 Task: Find connections with filter location Parola with filter topic #Selfworthwith filter profile language French with filter current company Apco Infratech Pvt. Ltd with filter school Sam Higginbottom University of Agriculture, Technology And Sciences (SHUATS) with filter industry Executive Search Services with filter service category Executive Coaching with filter keywords title Brand Manager
Action: Mouse moved to (516, 65)
Screenshot: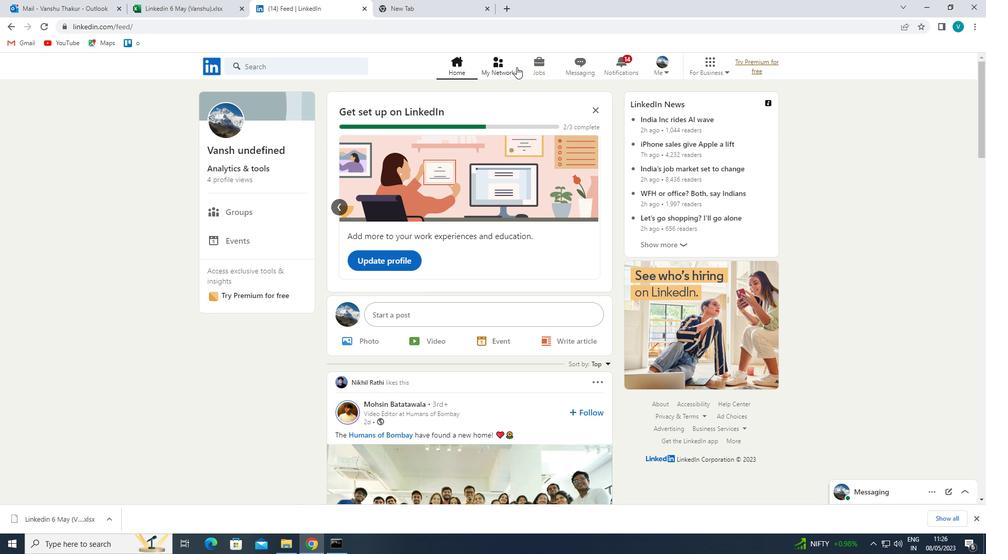 
Action: Mouse pressed left at (516, 65)
Screenshot: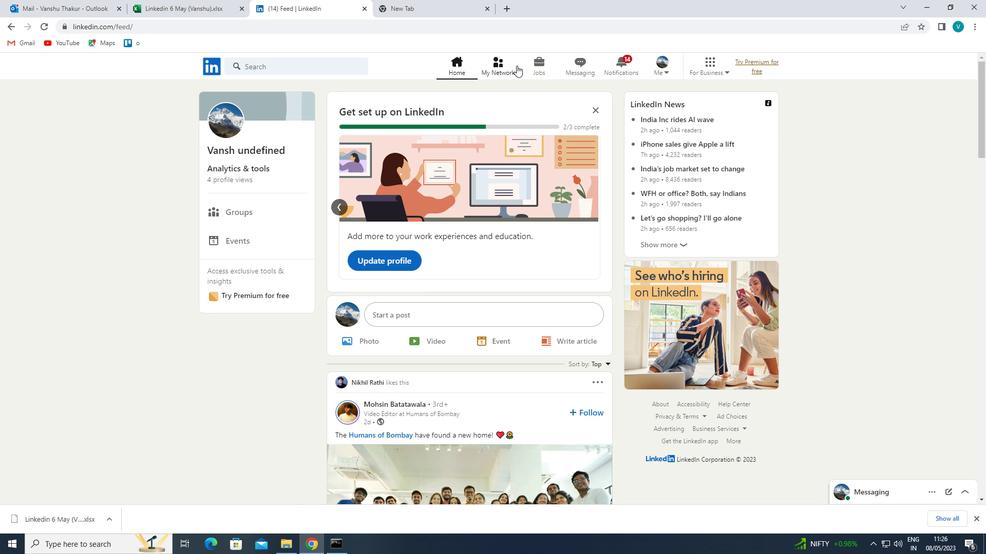 
Action: Mouse moved to (281, 120)
Screenshot: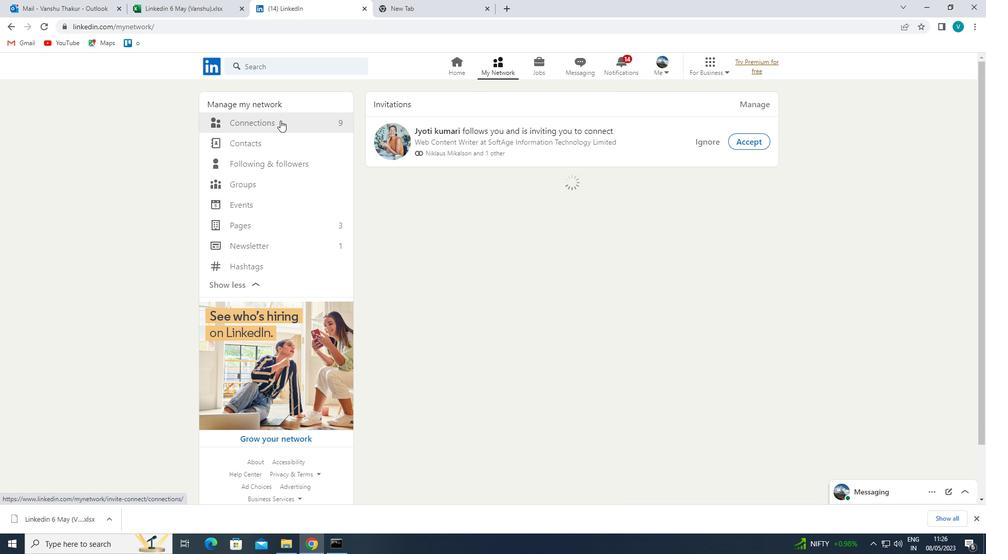 
Action: Mouse pressed left at (281, 120)
Screenshot: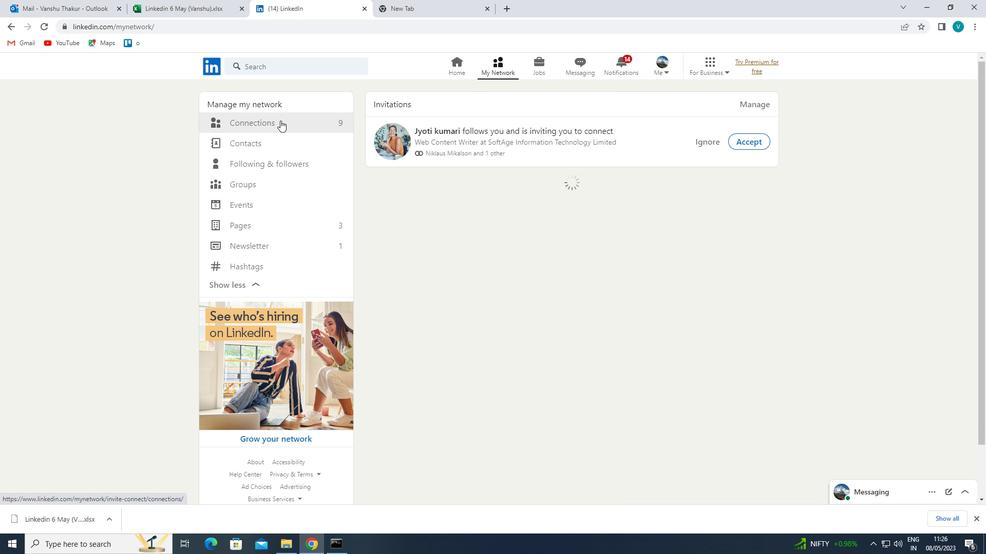 
Action: Mouse moved to (579, 123)
Screenshot: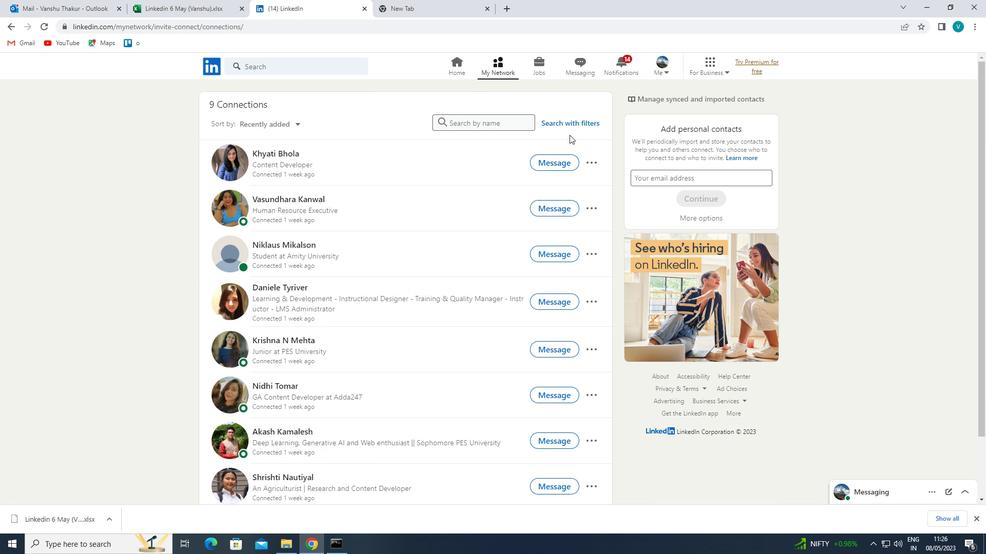 
Action: Mouse pressed left at (579, 123)
Screenshot: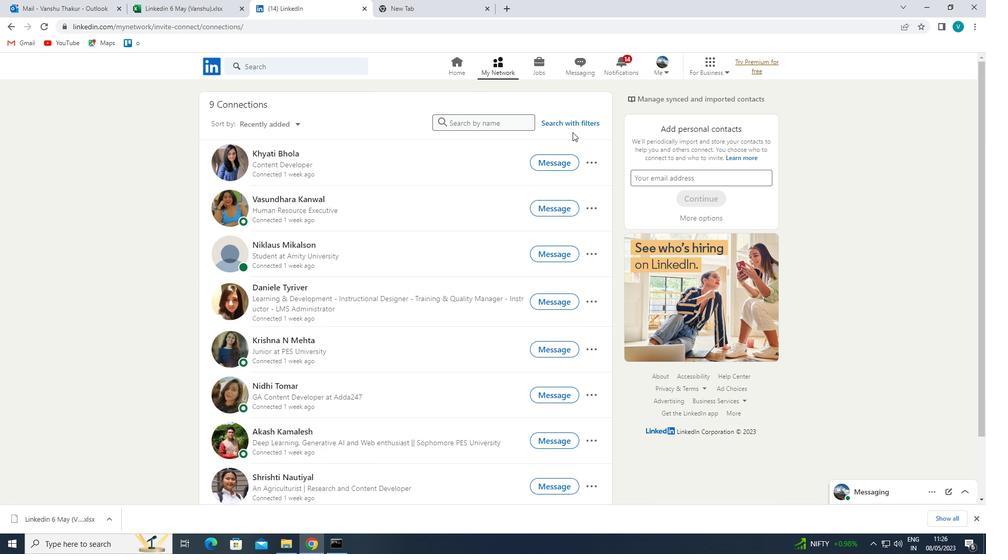 
Action: Mouse moved to (495, 99)
Screenshot: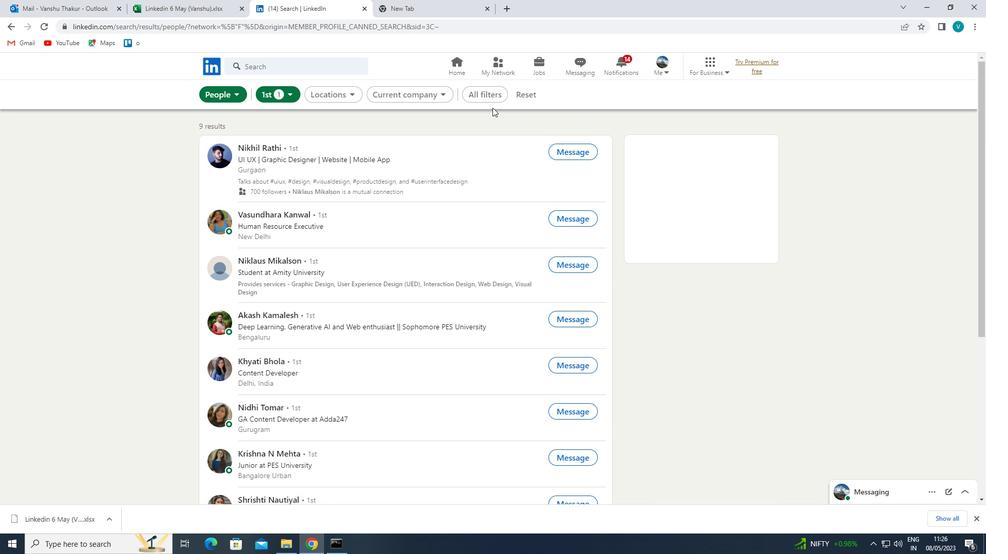 
Action: Mouse pressed left at (495, 99)
Screenshot: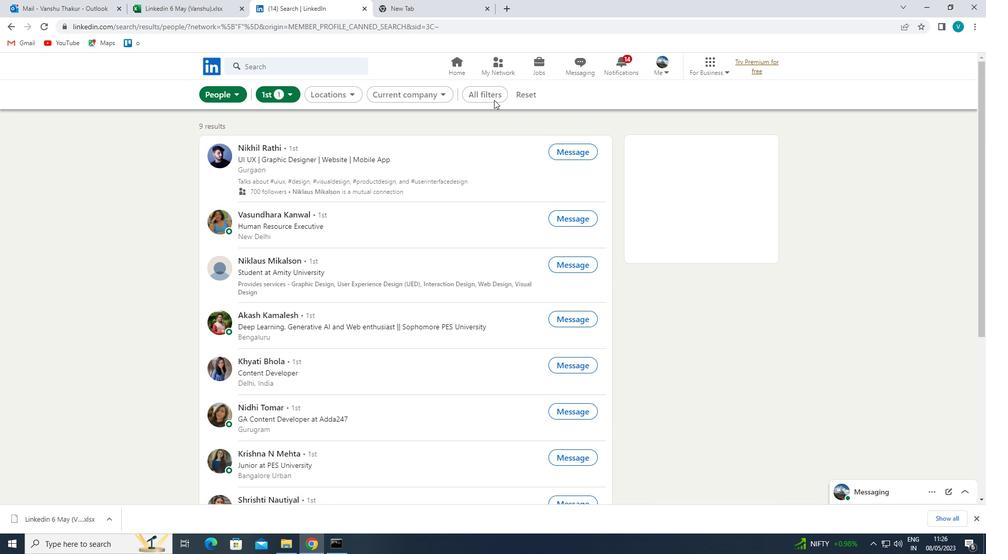 
Action: Mouse moved to (843, 268)
Screenshot: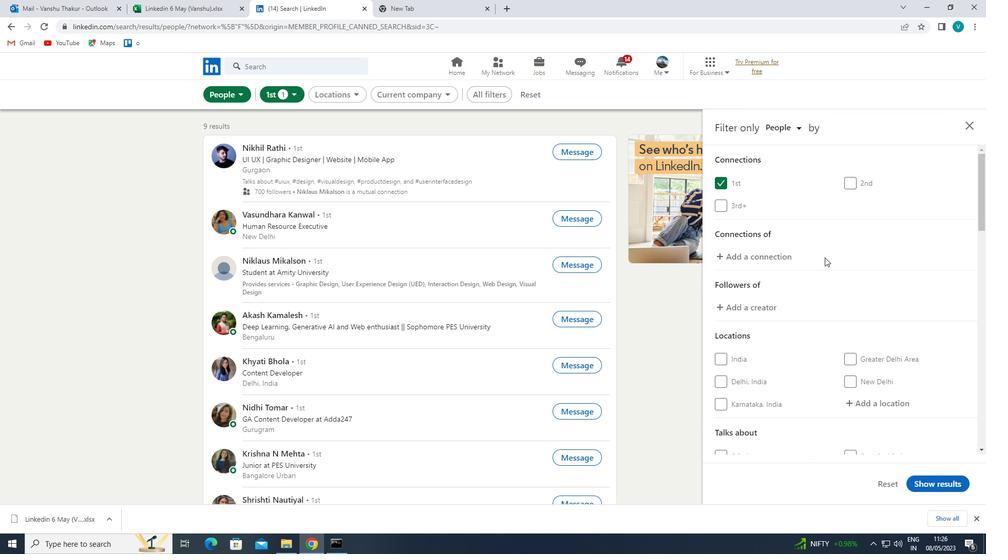 
Action: Mouse scrolled (843, 268) with delta (0, 0)
Screenshot: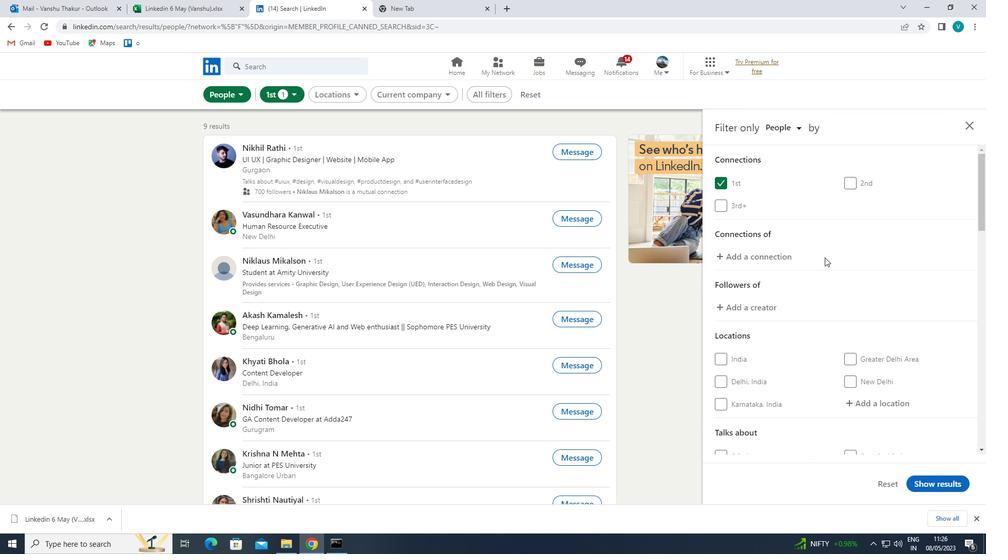 
Action: Mouse moved to (845, 271)
Screenshot: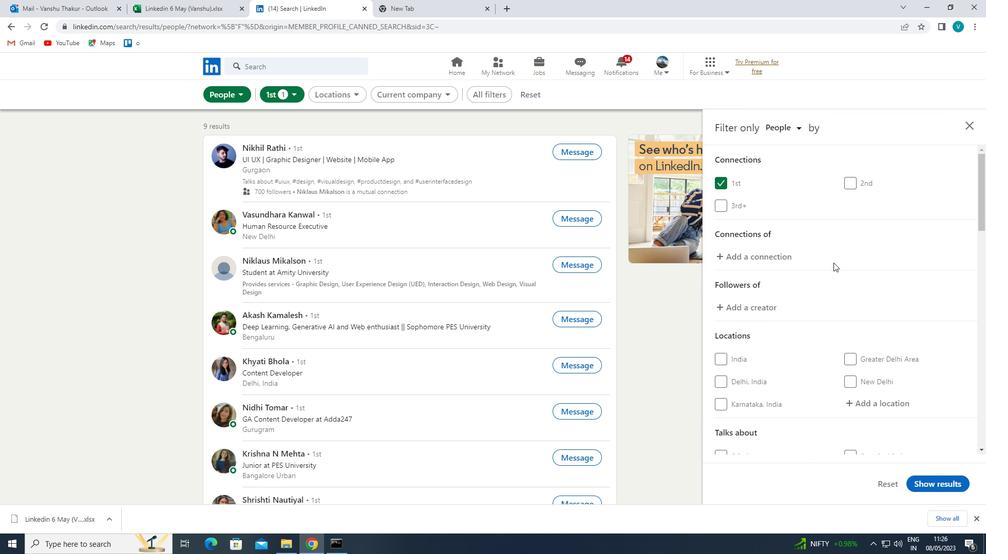 
Action: Mouse scrolled (845, 270) with delta (0, 0)
Screenshot: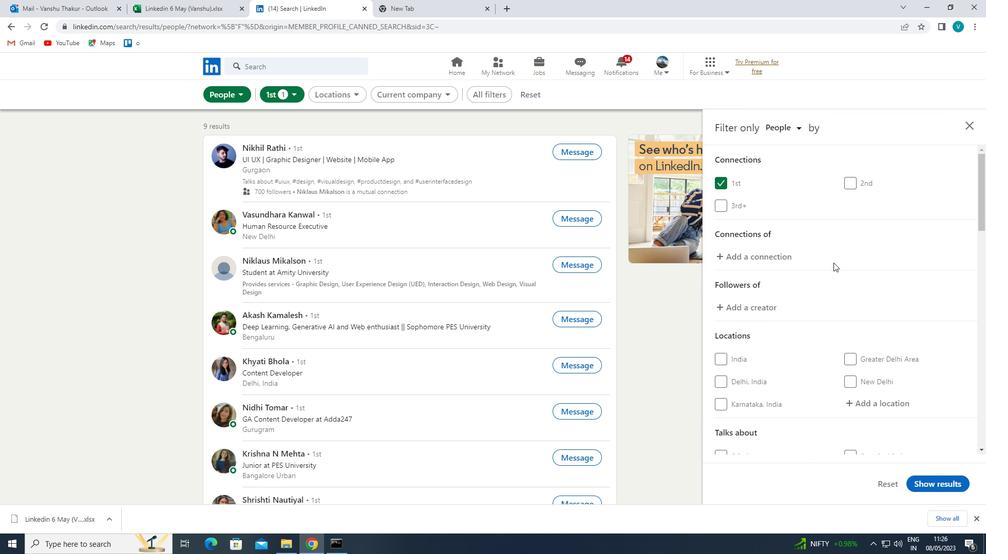 
Action: Mouse moved to (871, 303)
Screenshot: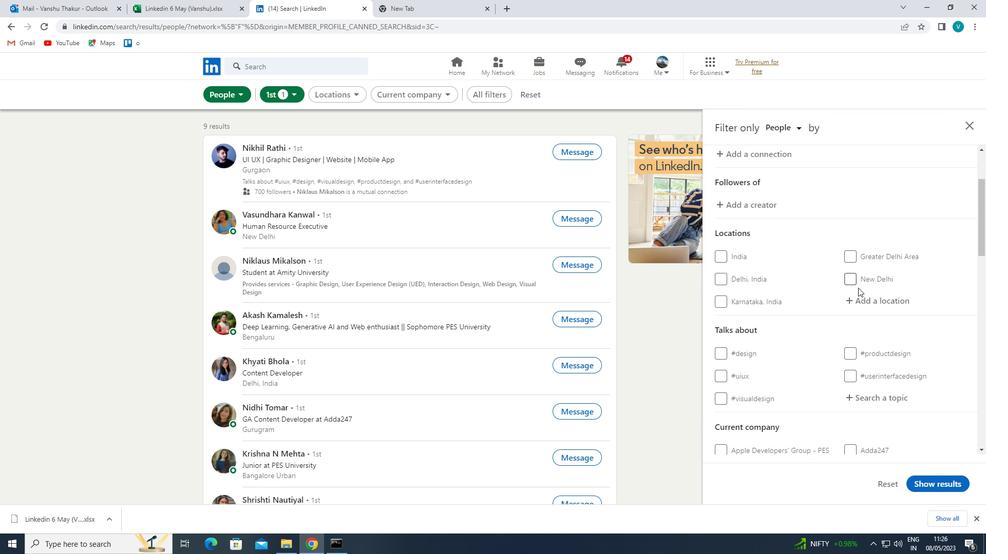 
Action: Mouse pressed left at (871, 303)
Screenshot: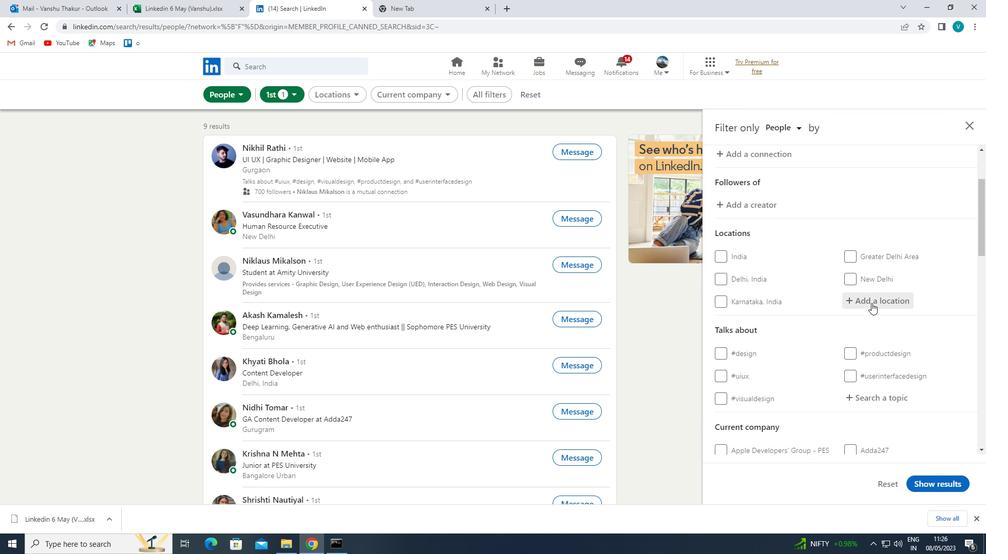 
Action: Mouse moved to (647, 169)
Screenshot: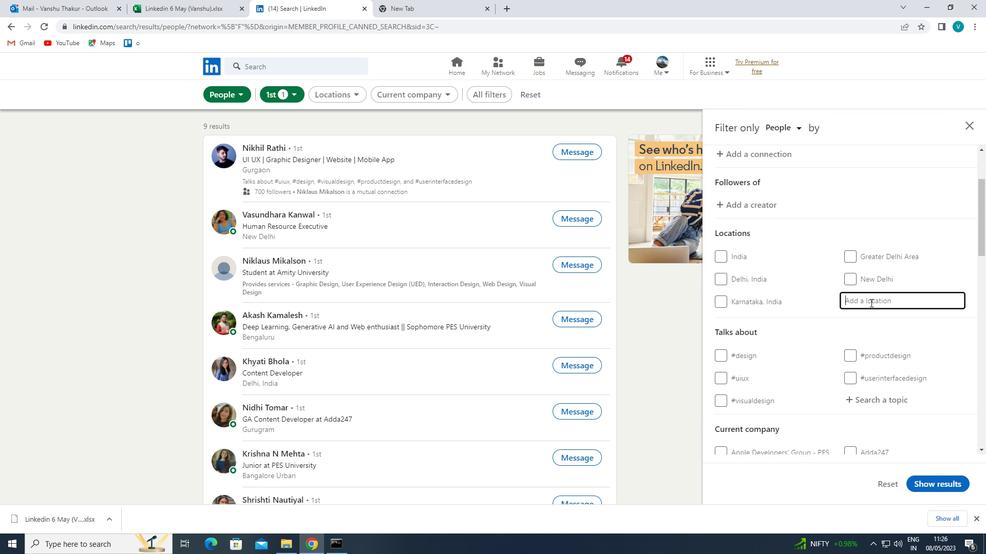 
Action: Key pressed <Key.shift>PAROLA
Screenshot: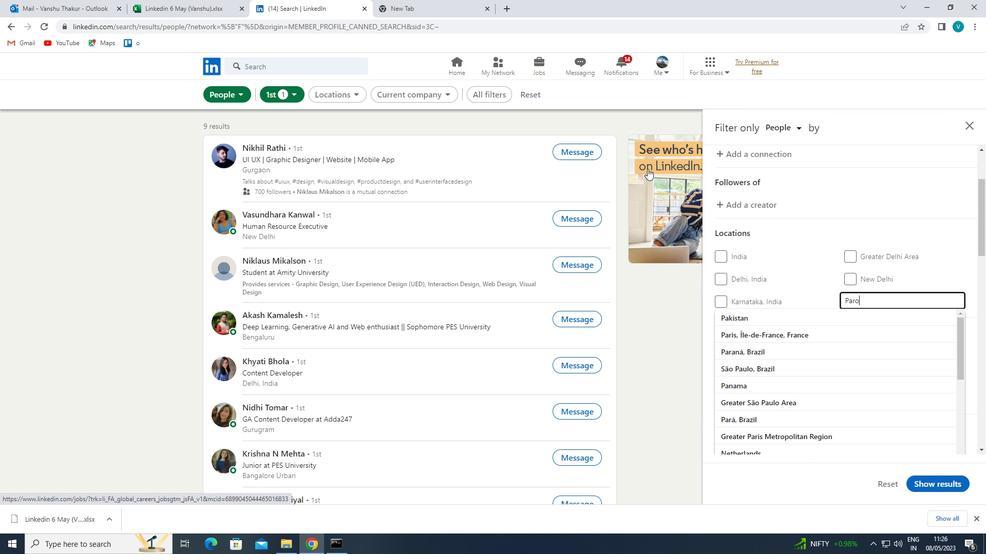 
Action: Mouse moved to (798, 316)
Screenshot: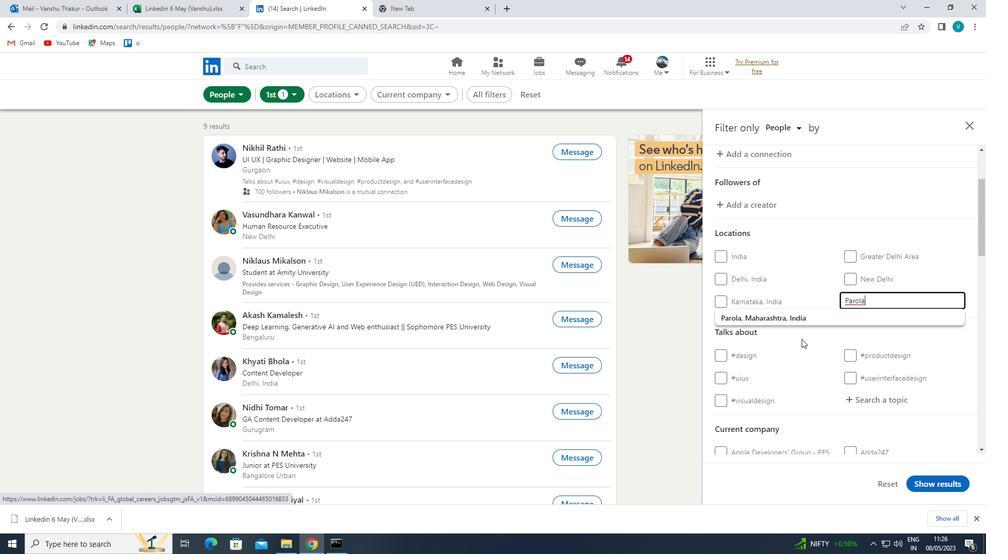 
Action: Mouse pressed left at (798, 316)
Screenshot: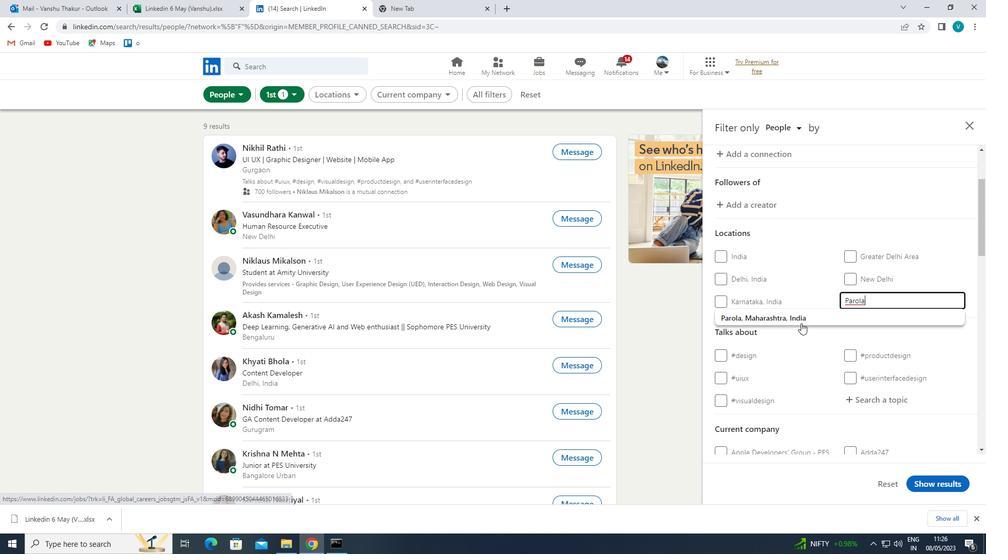 
Action: Mouse moved to (847, 343)
Screenshot: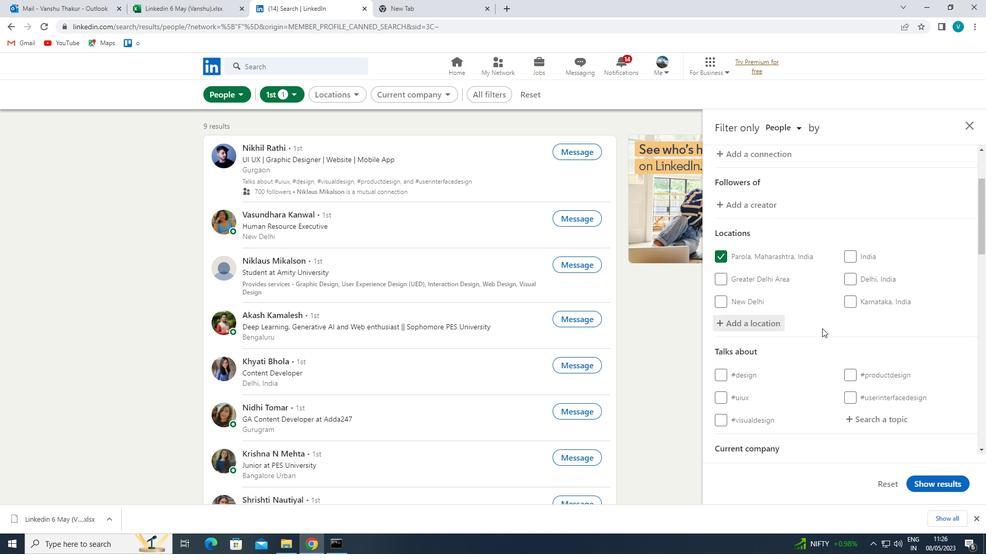 
Action: Mouse scrolled (847, 342) with delta (0, 0)
Screenshot: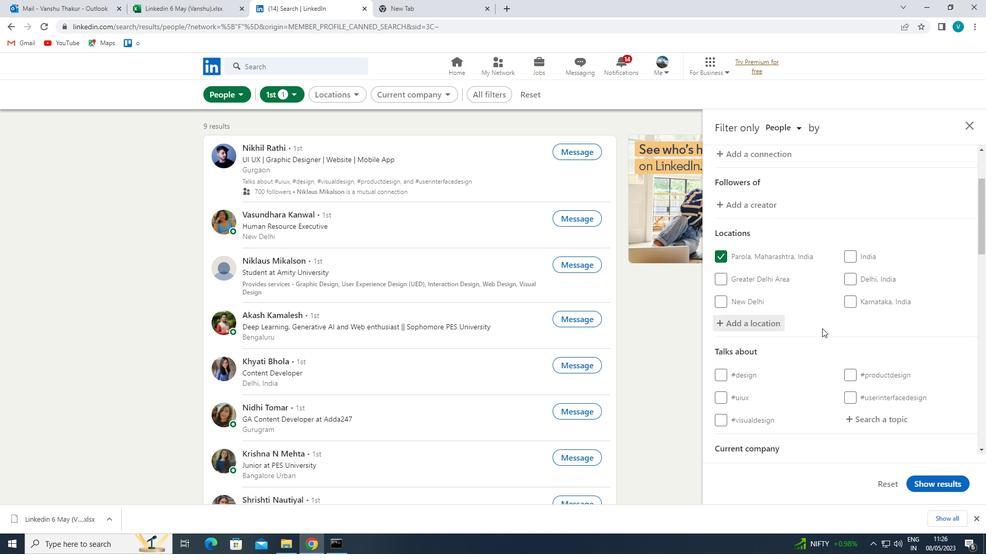 
Action: Mouse moved to (857, 349)
Screenshot: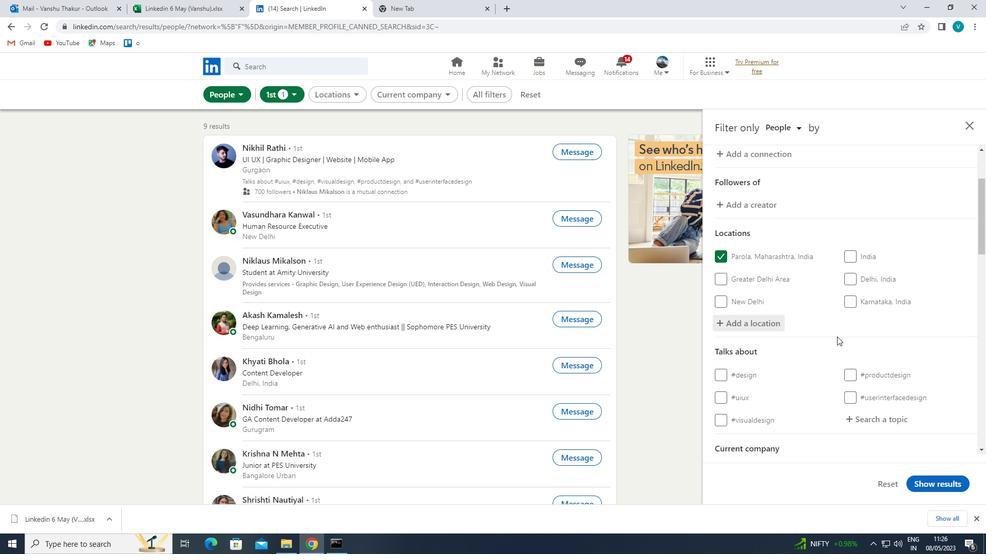 
Action: Mouse scrolled (857, 348) with delta (0, 0)
Screenshot: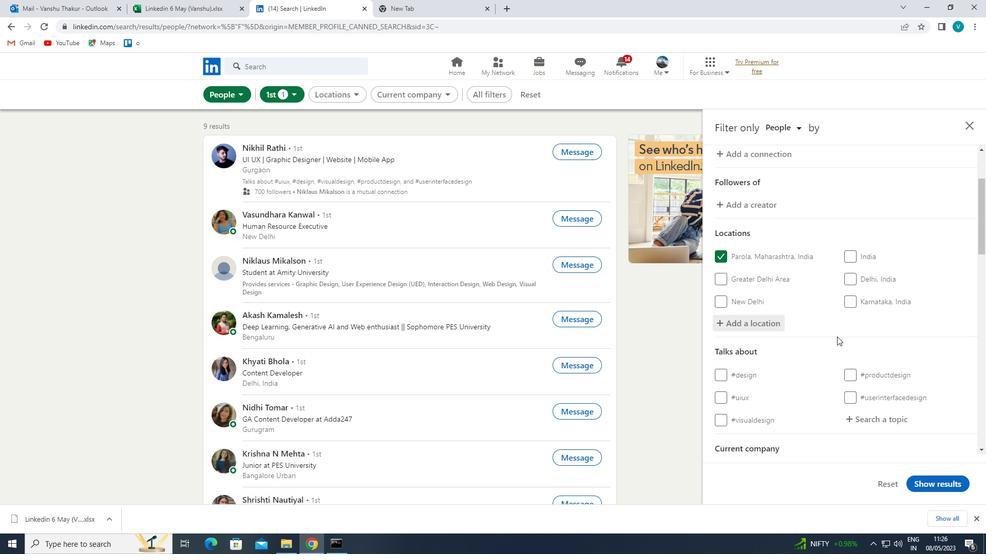 
Action: Mouse moved to (881, 311)
Screenshot: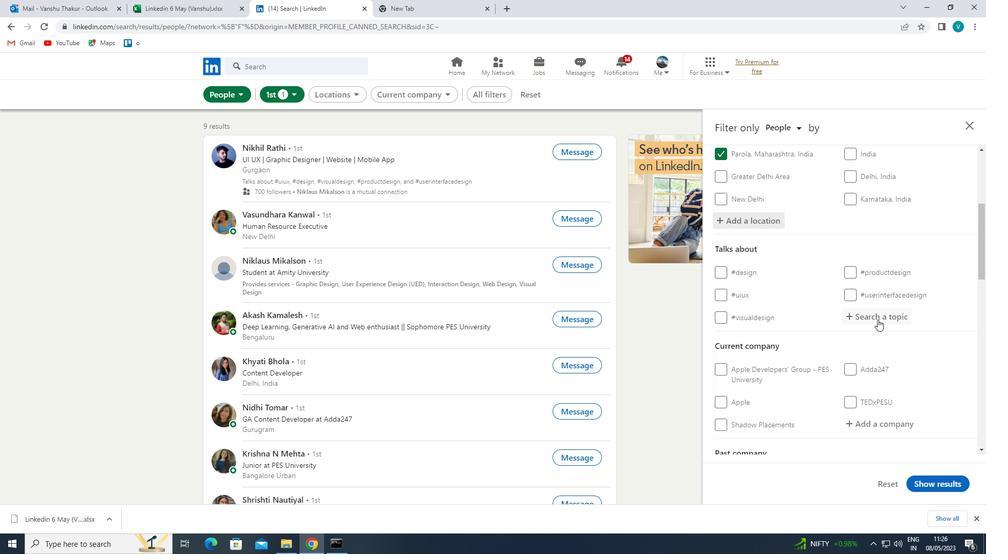 
Action: Mouse pressed left at (881, 311)
Screenshot: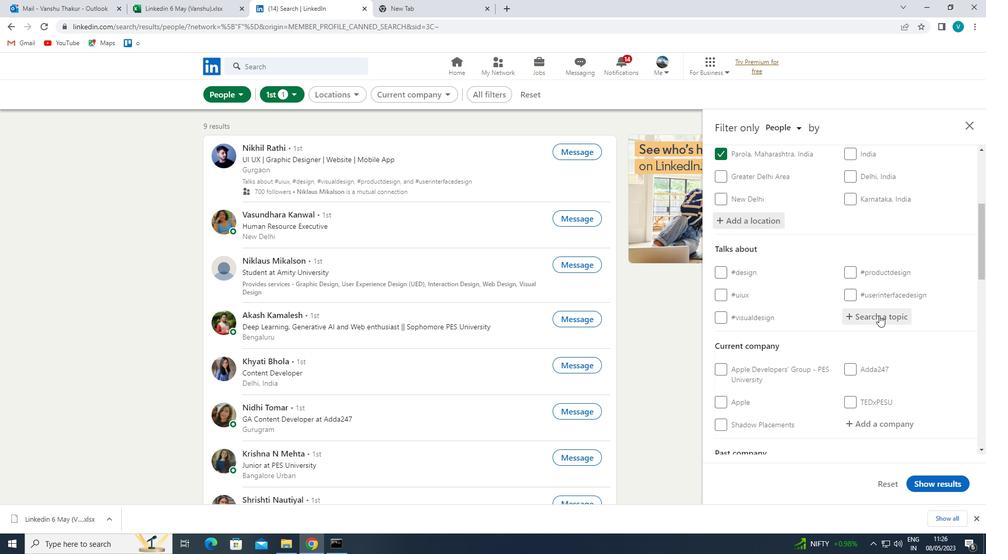 
Action: Mouse moved to (508, 112)
Screenshot: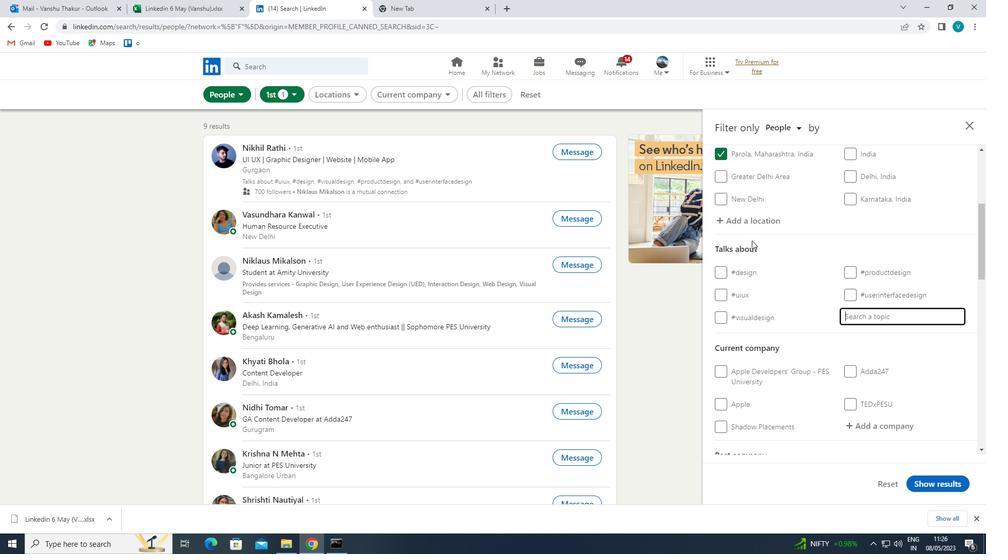 
Action: Key pressed SELFWORTH
Screenshot: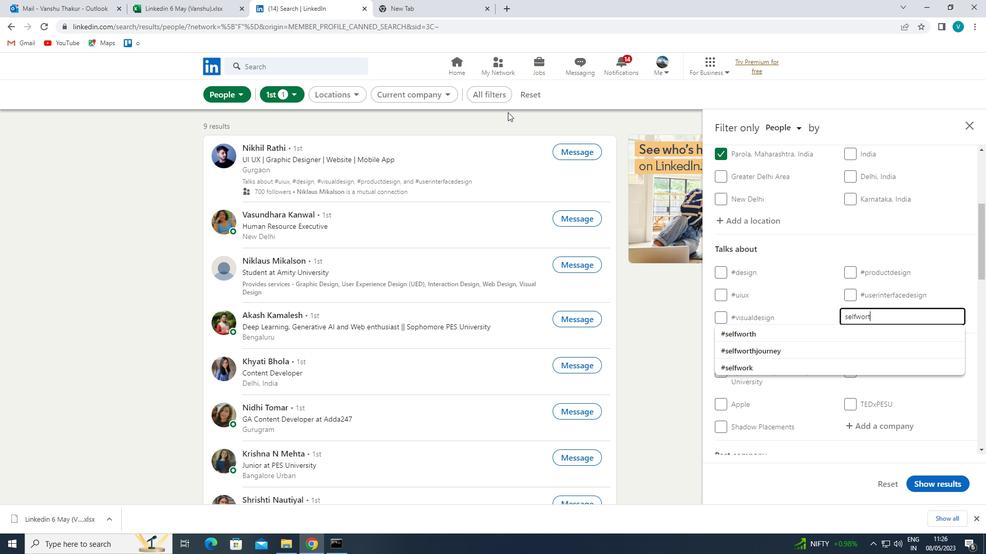 
Action: Mouse moved to (767, 333)
Screenshot: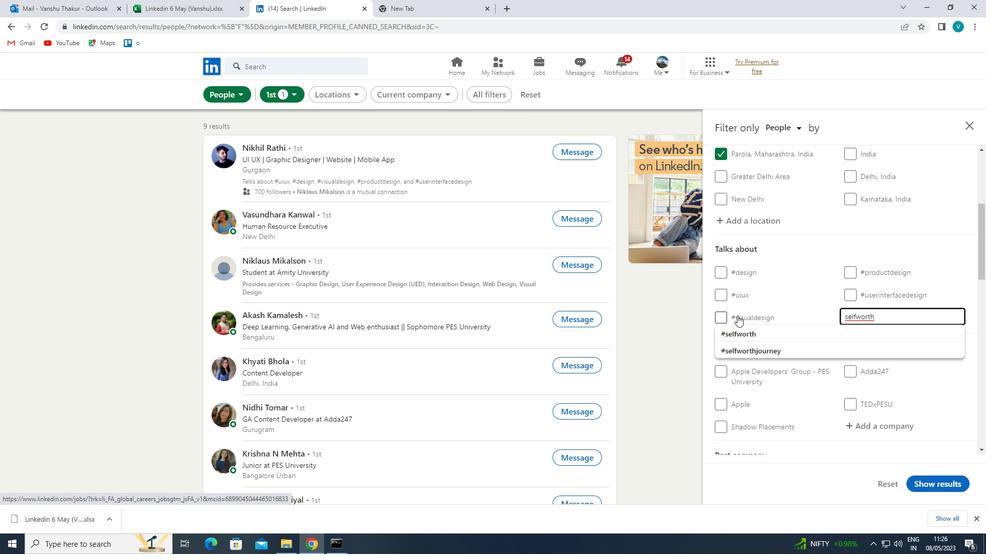 
Action: Mouse pressed left at (767, 333)
Screenshot: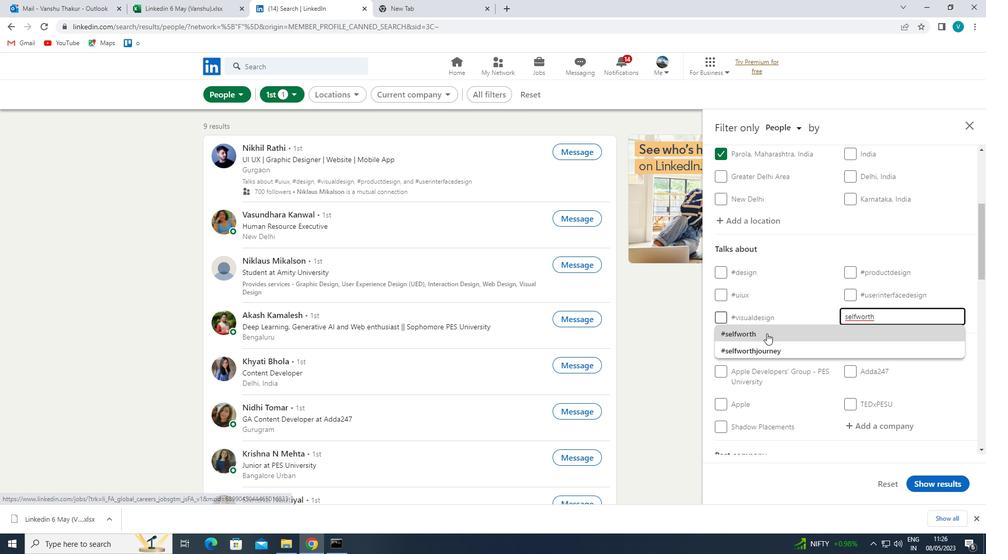 
Action: Mouse moved to (830, 362)
Screenshot: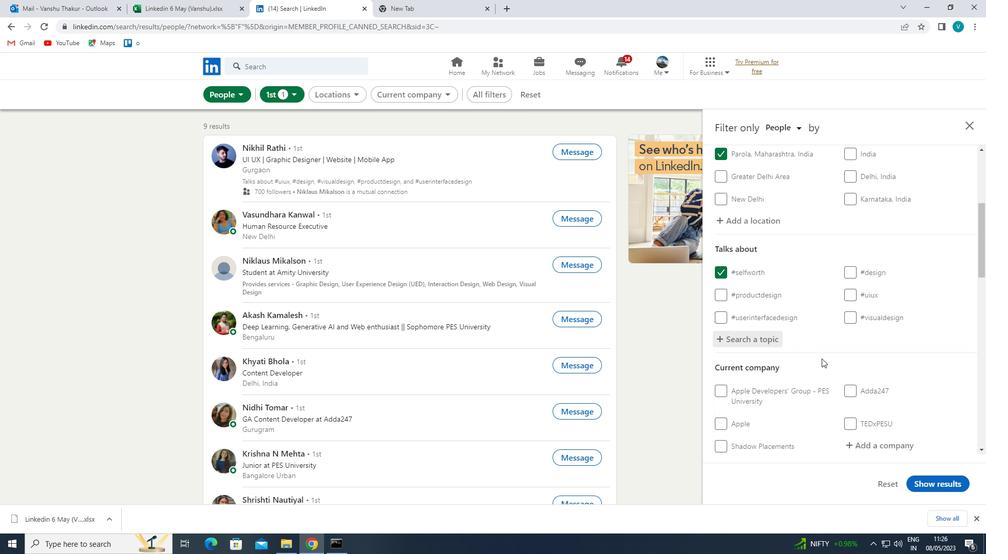 
Action: Mouse scrolled (830, 362) with delta (0, 0)
Screenshot: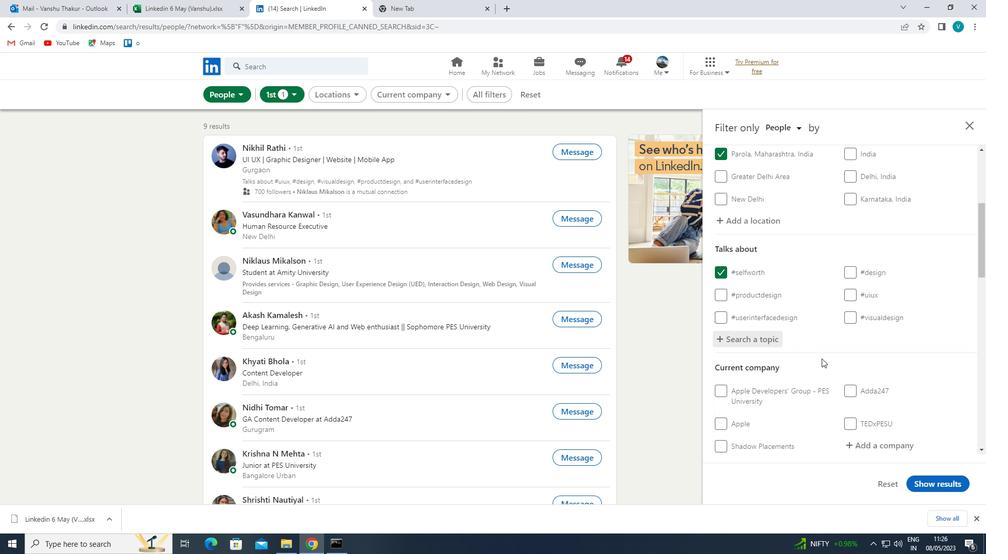 
Action: Mouse moved to (836, 366)
Screenshot: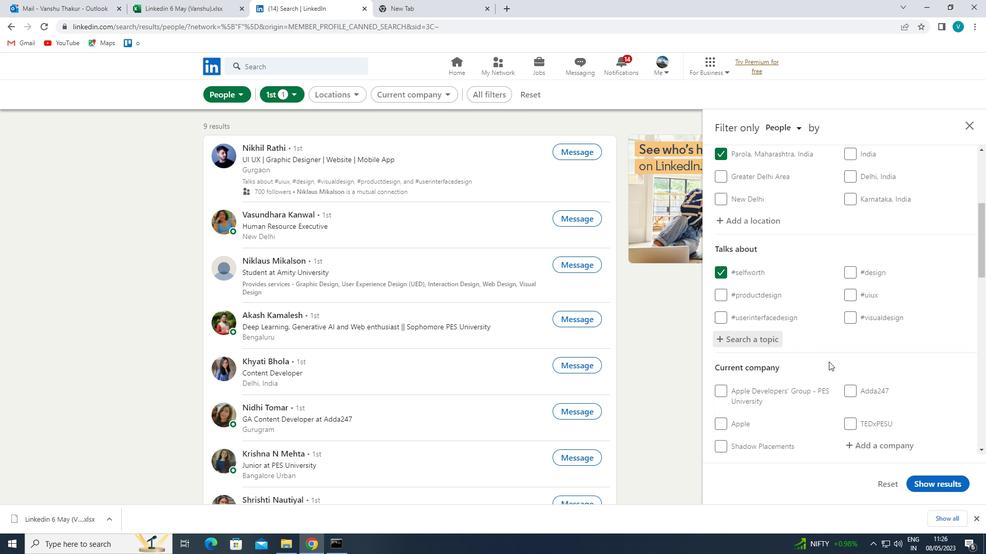 
Action: Mouse scrolled (836, 366) with delta (0, 0)
Screenshot: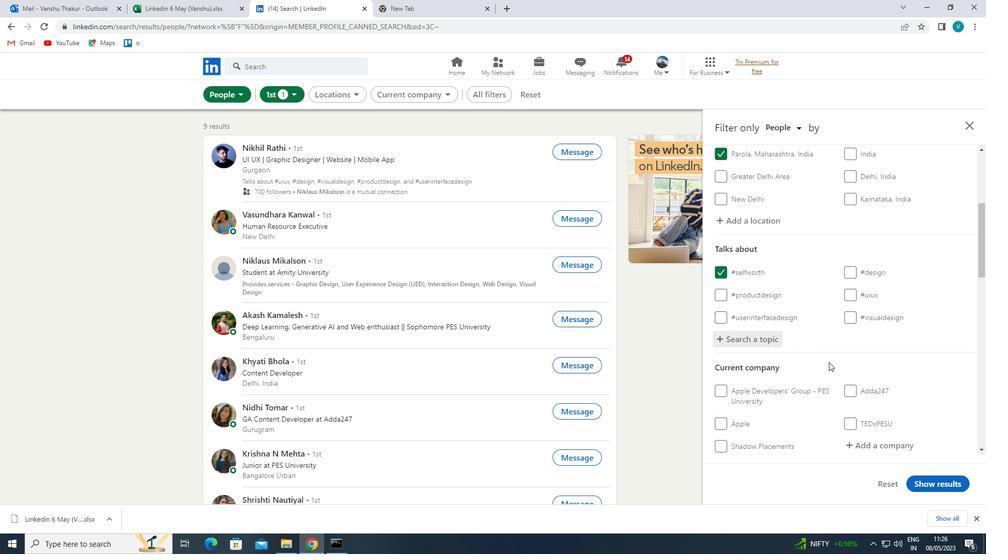 
Action: Mouse moved to (865, 337)
Screenshot: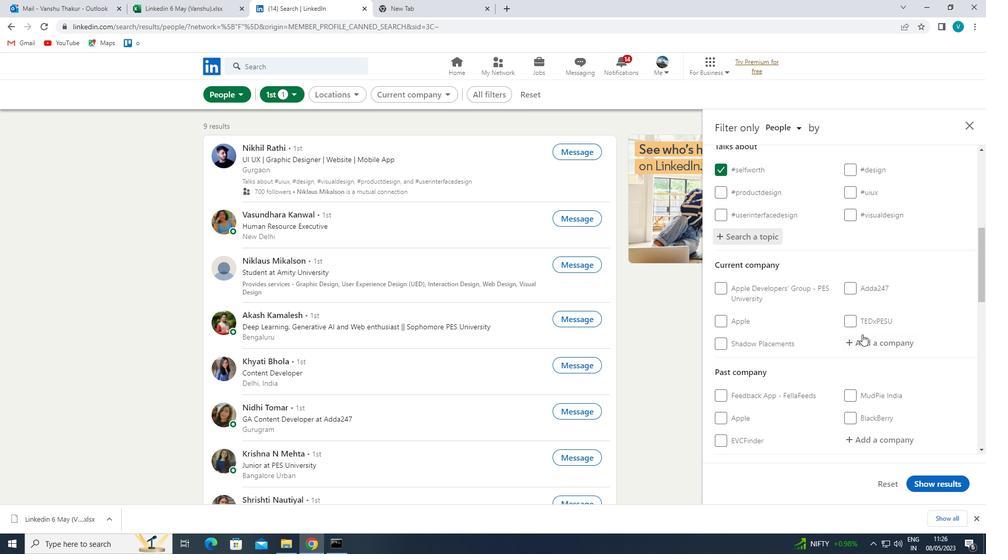 
Action: Mouse pressed left at (865, 337)
Screenshot: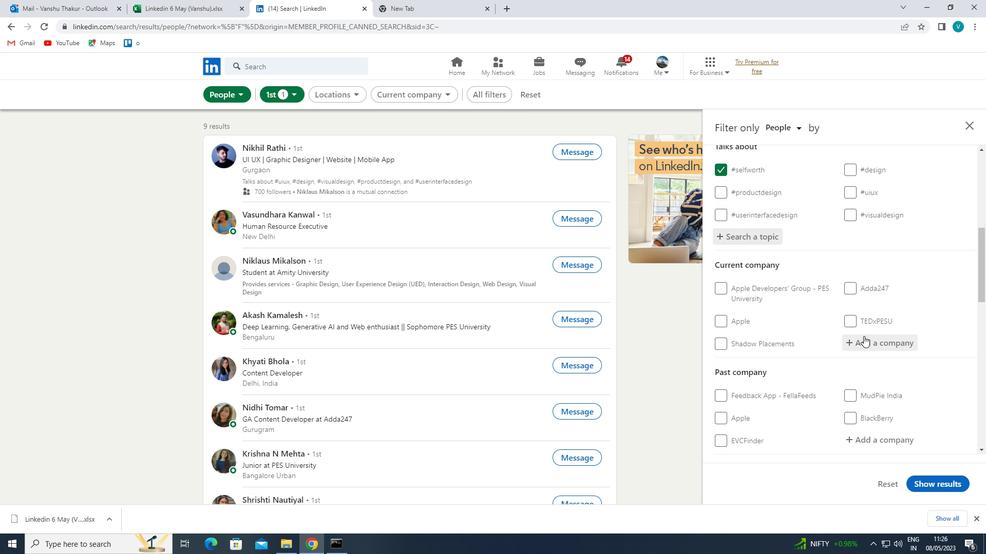 
Action: Mouse moved to (782, 285)
Screenshot: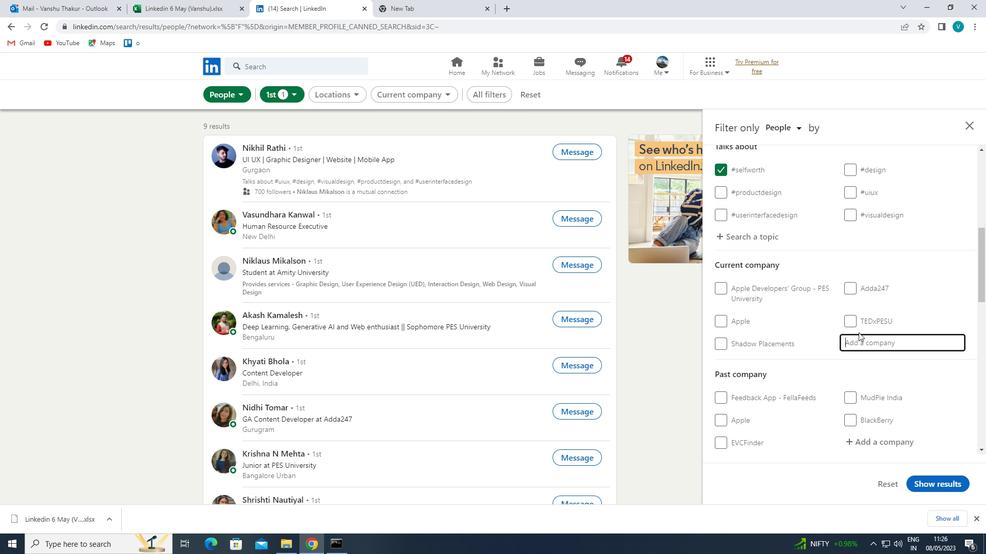 
Action: Key pressed <Key.shift>
Screenshot: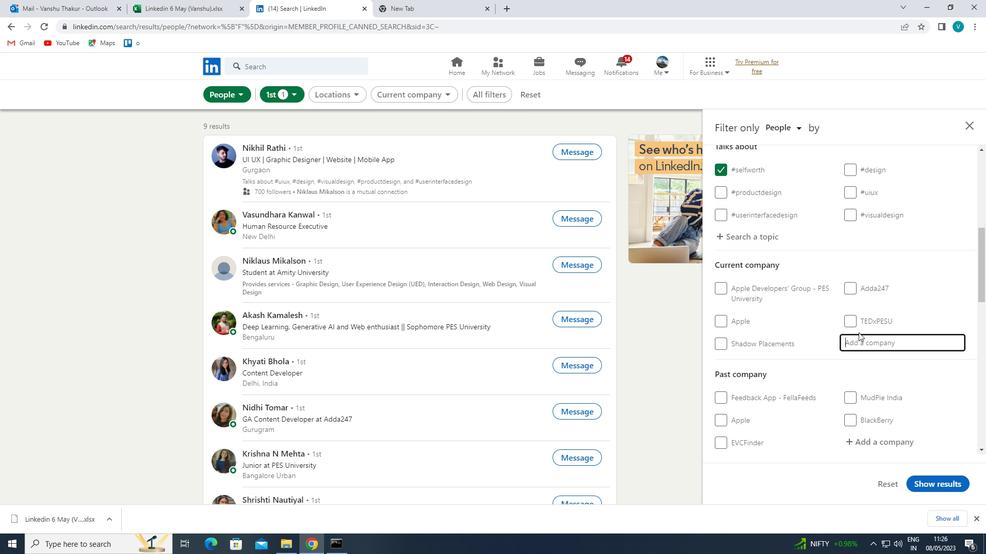 
Action: Mouse moved to (775, 281)
Screenshot: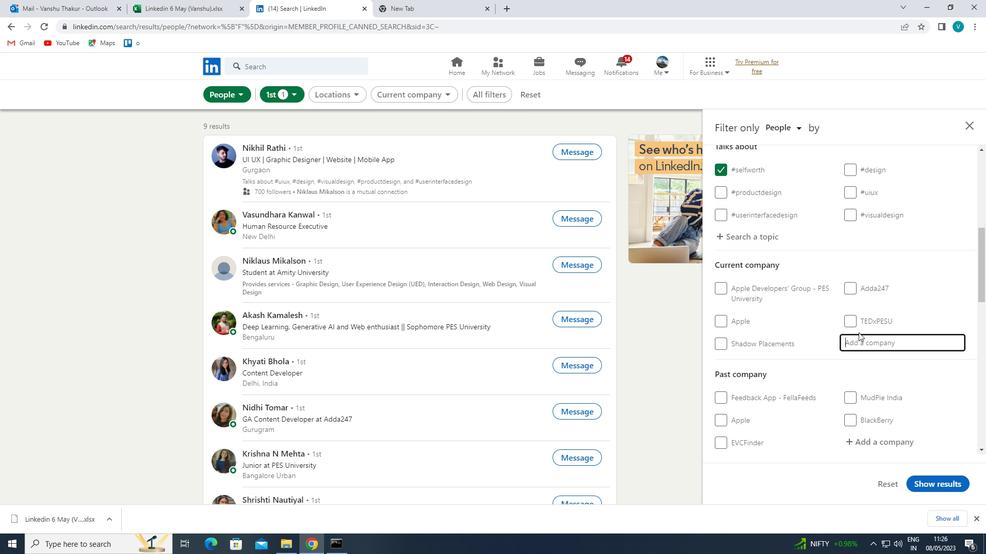
Action: Key pressed APCO
Screenshot: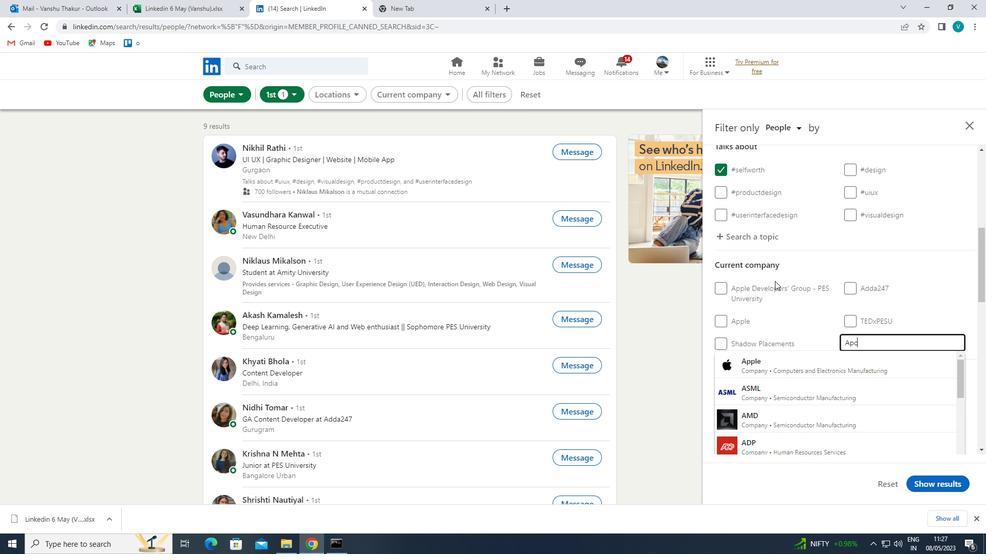 
Action: Mouse moved to (817, 394)
Screenshot: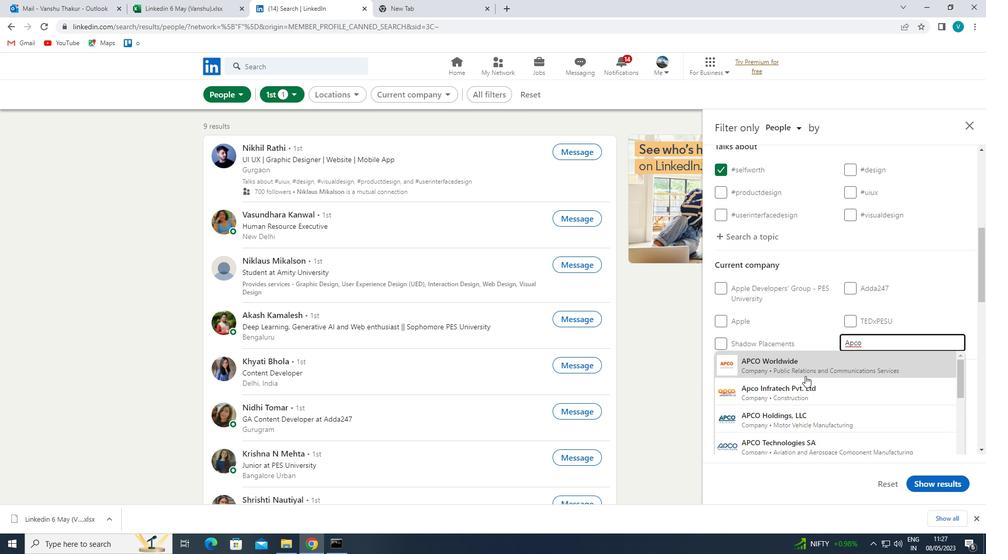 
Action: Mouse pressed left at (817, 394)
Screenshot: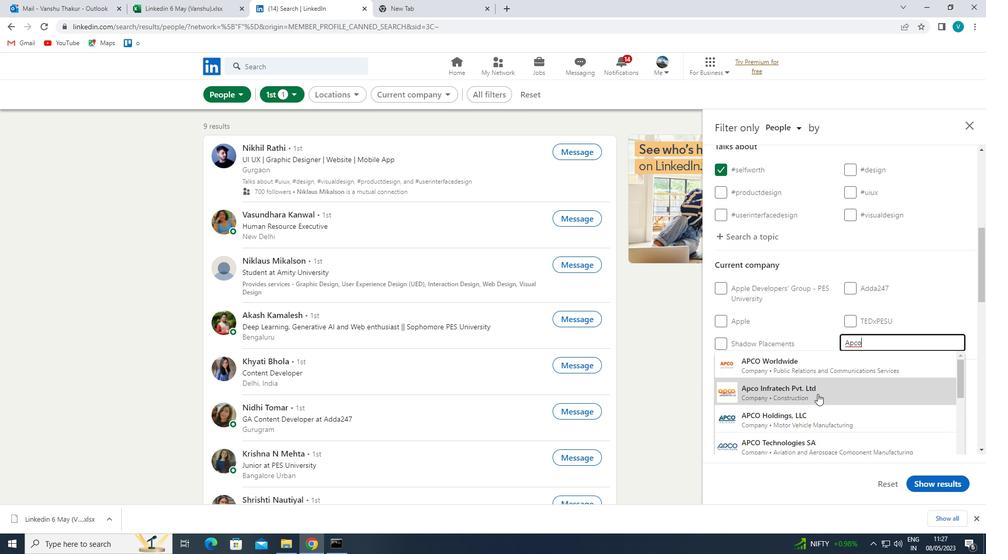 
Action: Mouse moved to (818, 394)
Screenshot: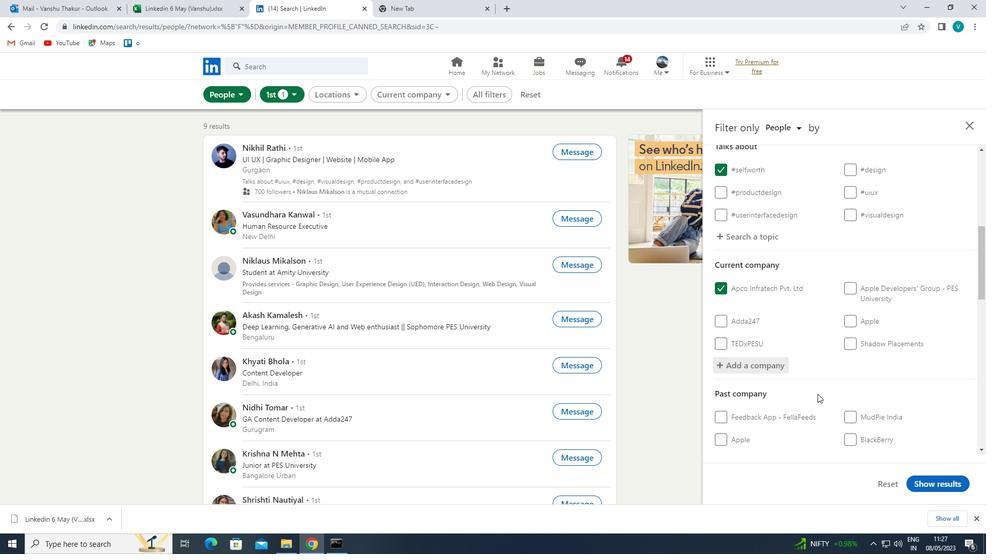 
Action: Mouse scrolled (818, 394) with delta (0, 0)
Screenshot: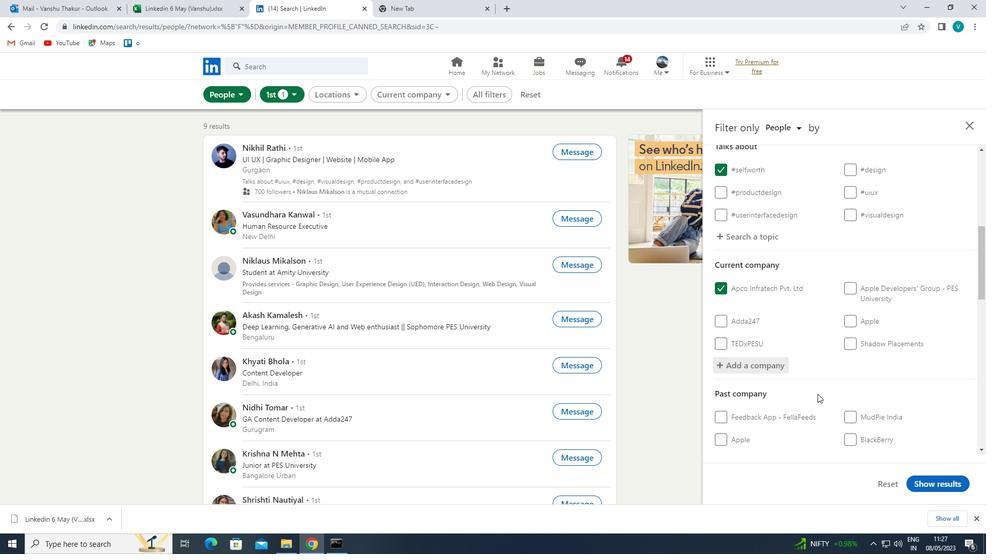 
Action: Mouse moved to (819, 394)
Screenshot: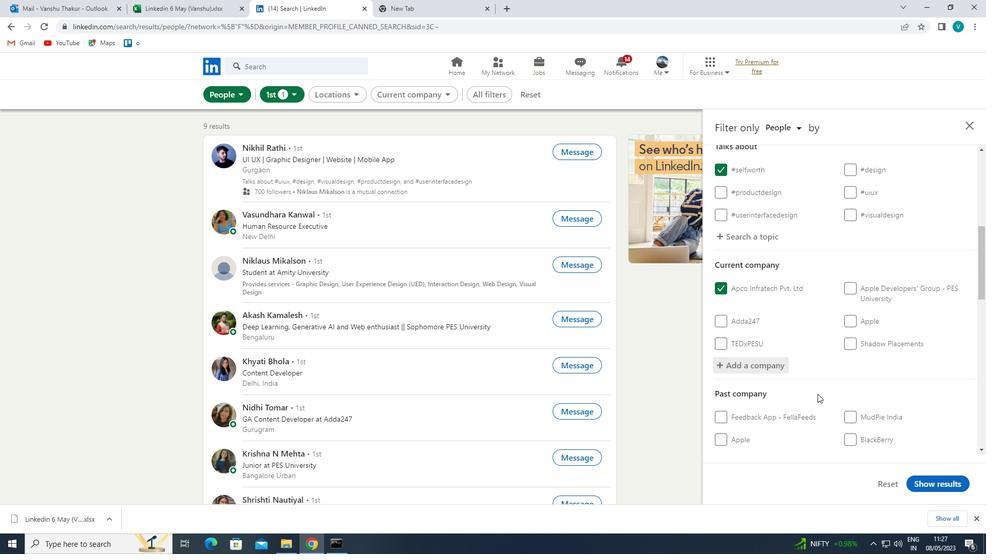 
Action: Mouse scrolled (819, 394) with delta (0, 0)
Screenshot: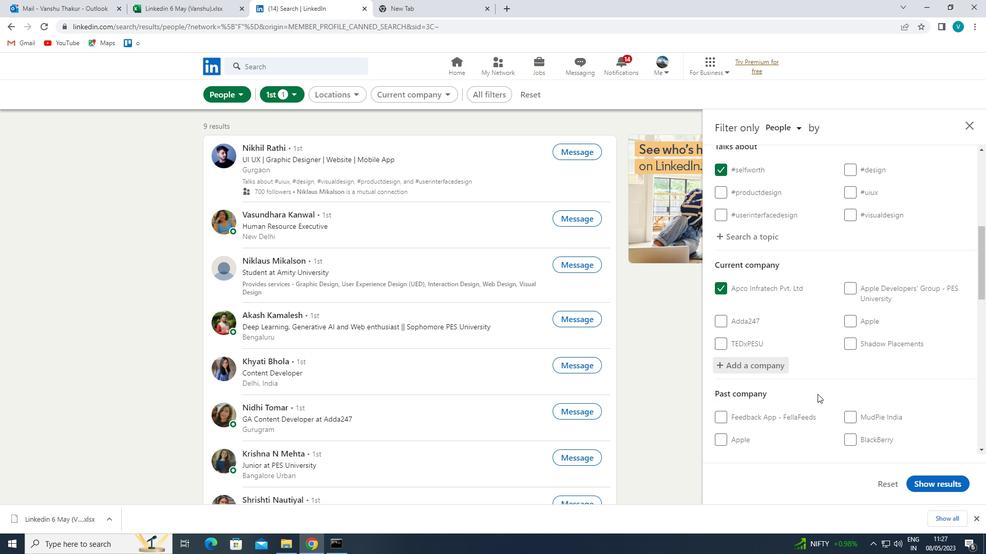 
Action: Mouse moved to (820, 395)
Screenshot: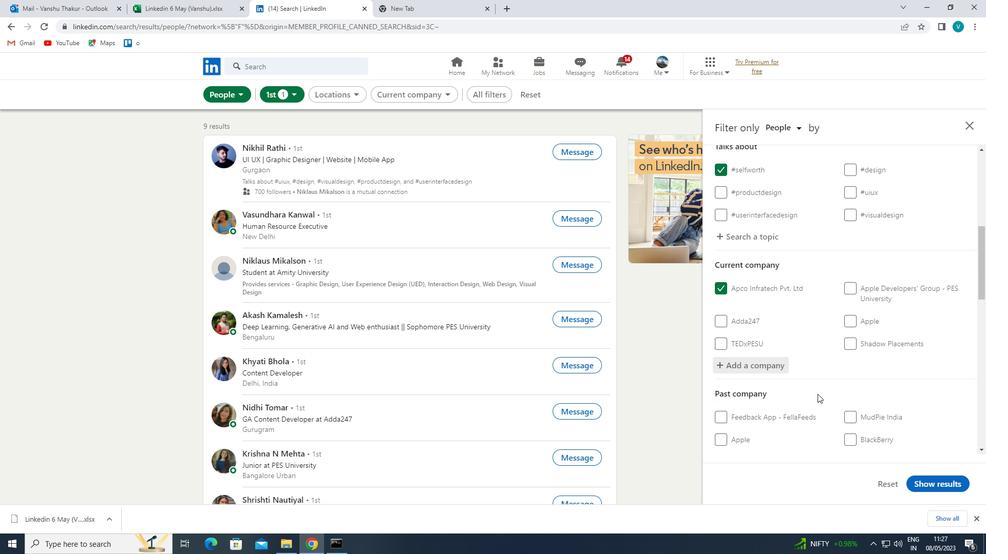 
Action: Mouse scrolled (820, 394) with delta (0, 0)
Screenshot: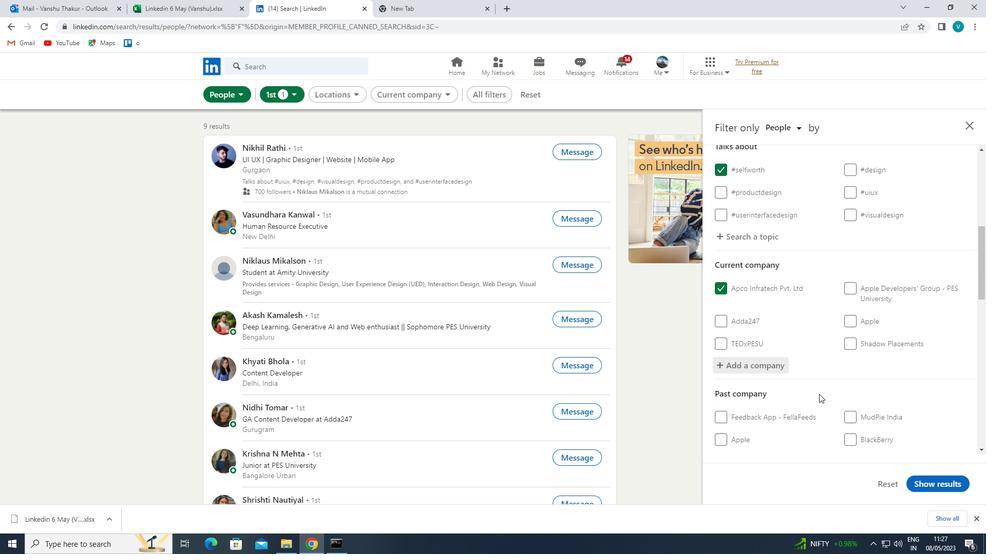 
Action: Mouse moved to (840, 386)
Screenshot: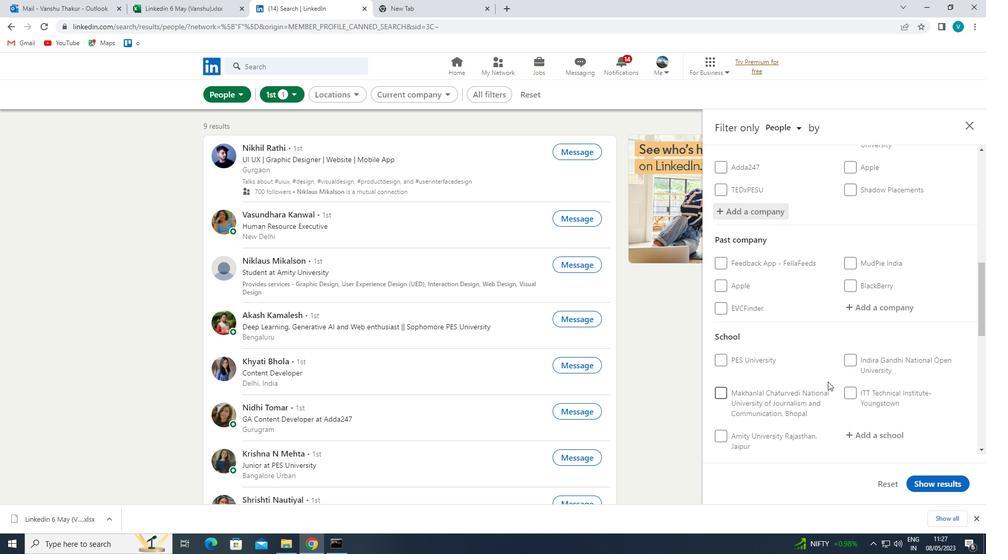 
Action: Mouse scrolled (840, 386) with delta (0, 0)
Screenshot: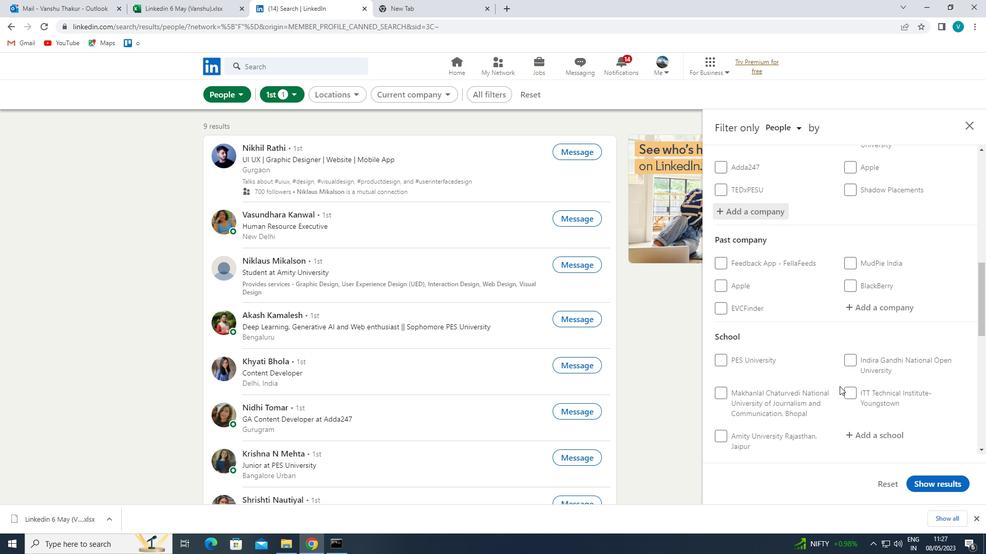 
Action: Mouse scrolled (840, 386) with delta (0, 0)
Screenshot: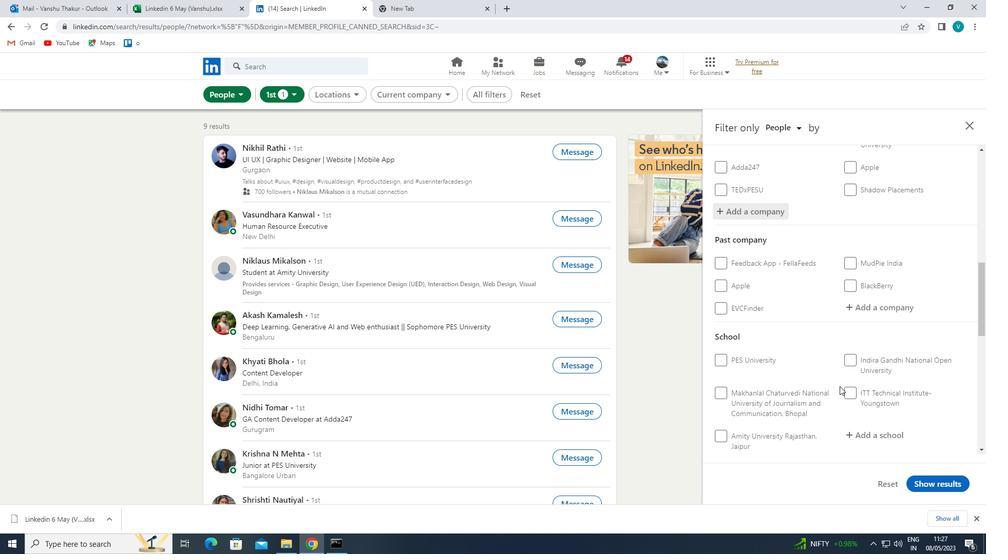 
Action: Mouse moved to (871, 335)
Screenshot: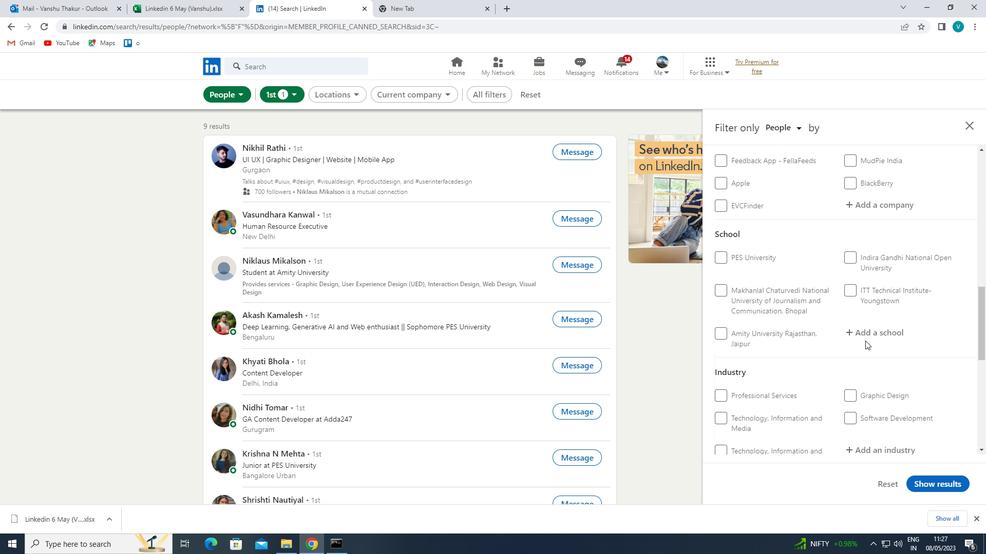 
Action: Mouse pressed left at (871, 335)
Screenshot: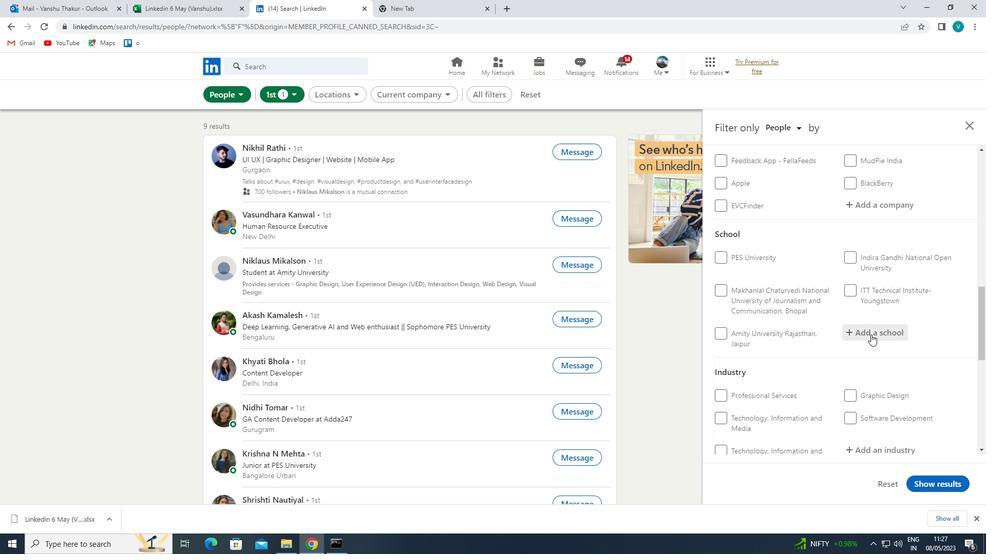 
Action: Mouse moved to (769, 276)
Screenshot: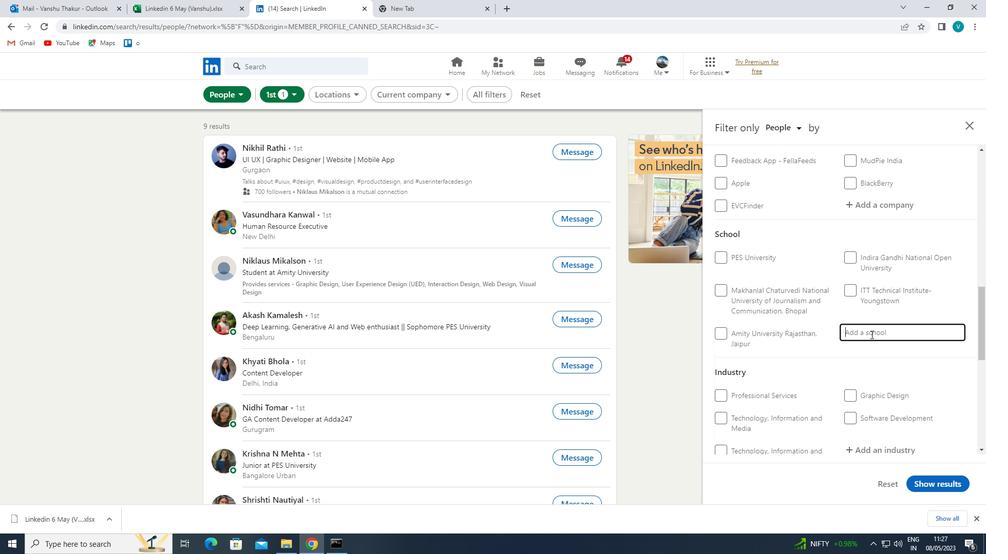 
Action: Key pressed <Key.shift>
Screenshot: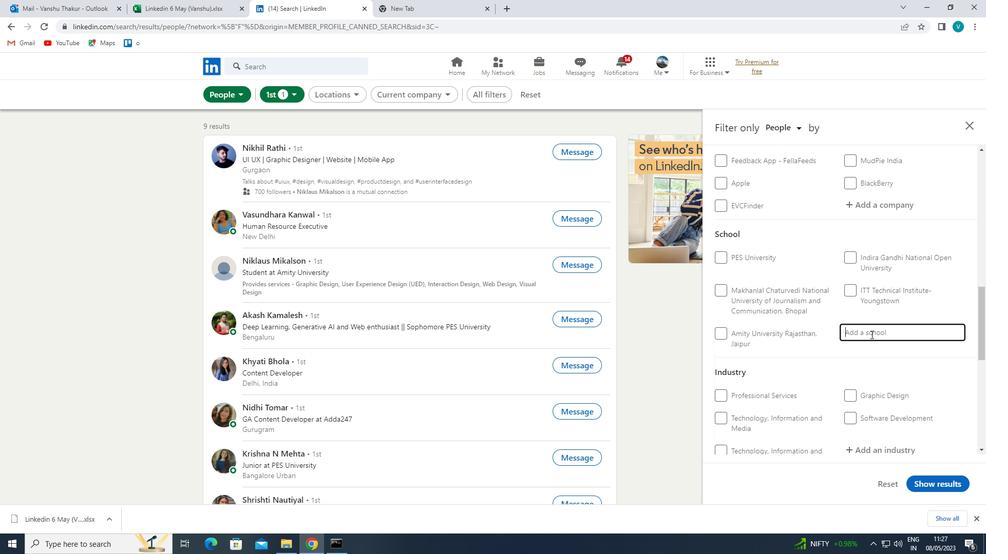 
Action: Mouse moved to (751, 267)
Screenshot: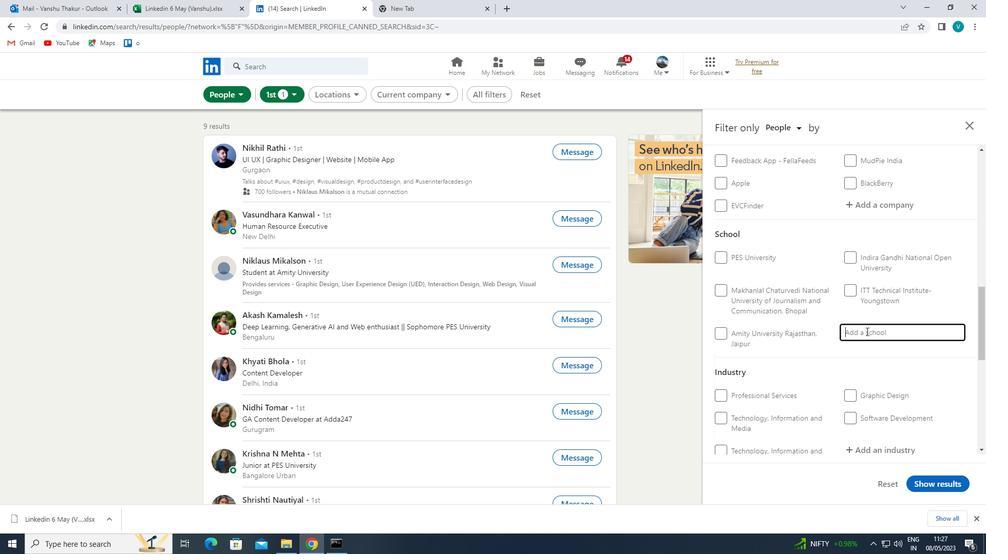 
Action: Key pressed SAM<Key.space><Key.shift>HIGGIN
Screenshot: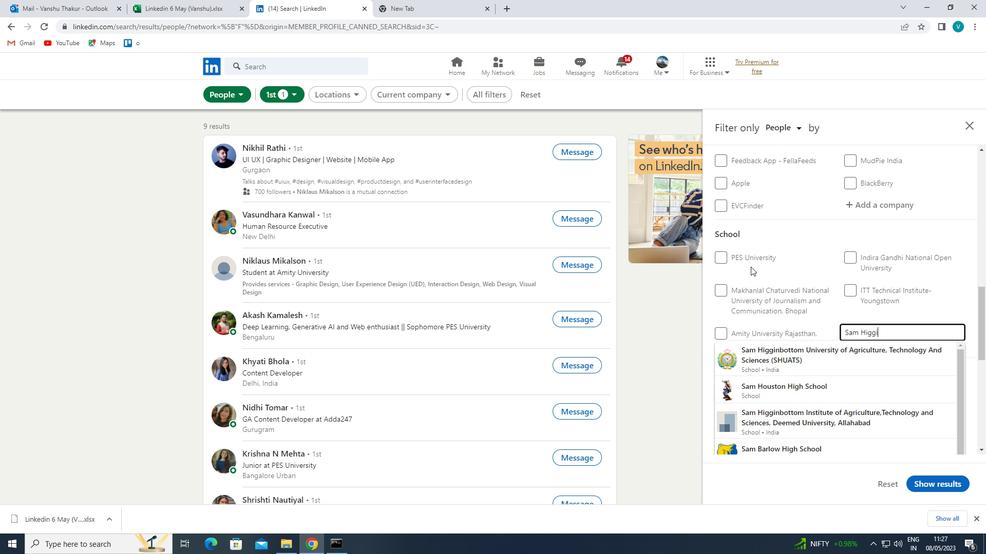 
Action: Mouse moved to (816, 357)
Screenshot: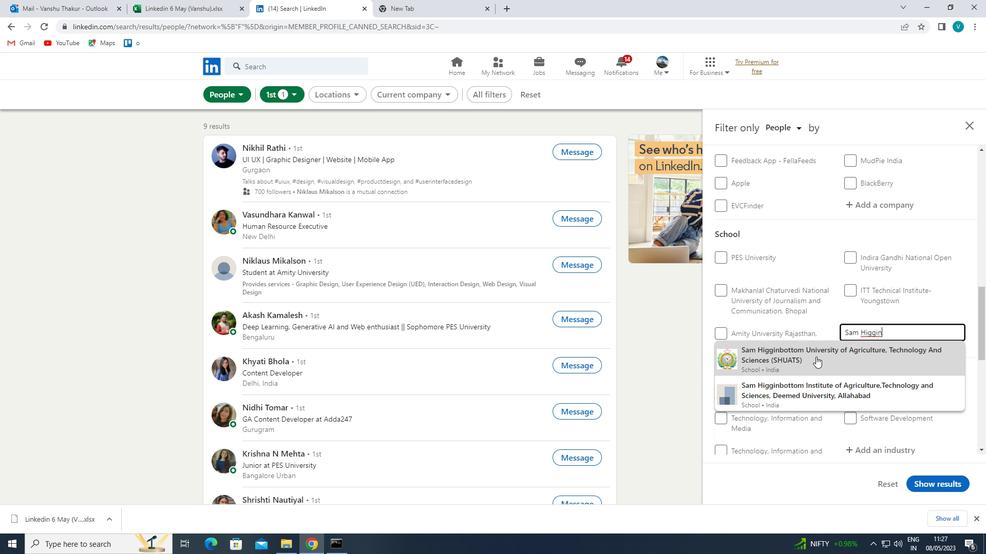 
Action: Mouse pressed left at (816, 357)
Screenshot: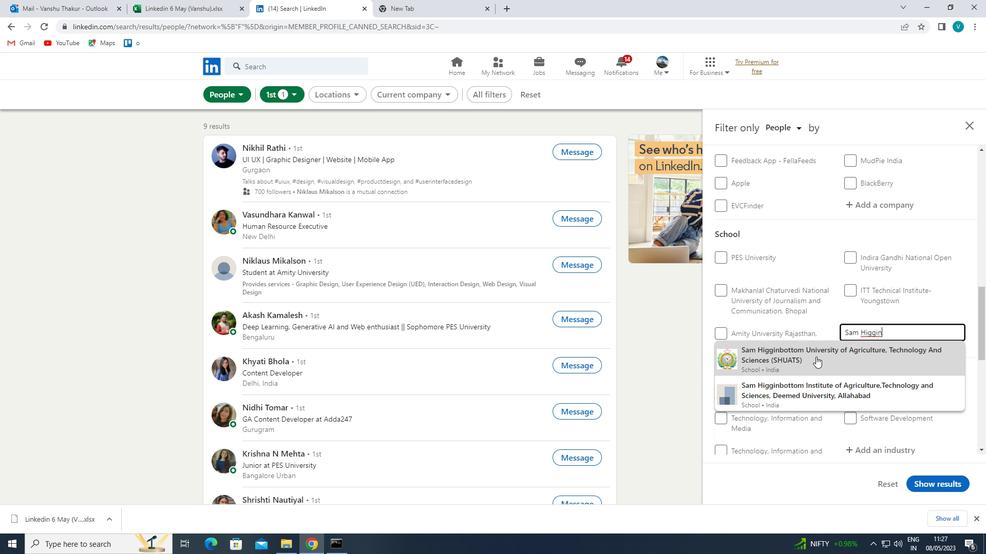 
Action: Mouse moved to (821, 356)
Screenshot: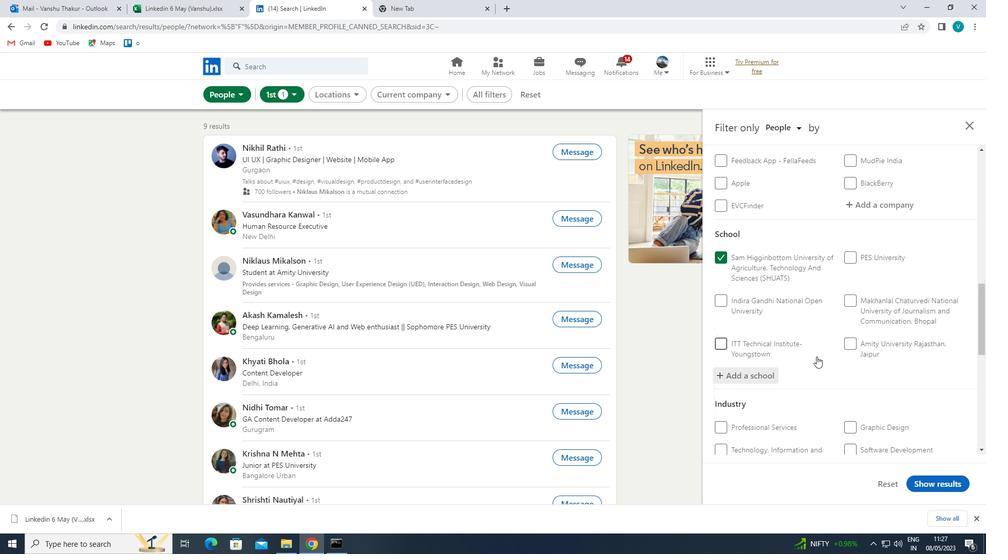 
Action: Mouse scrolled (821, 356) with delta (0, 0)
Screenshot: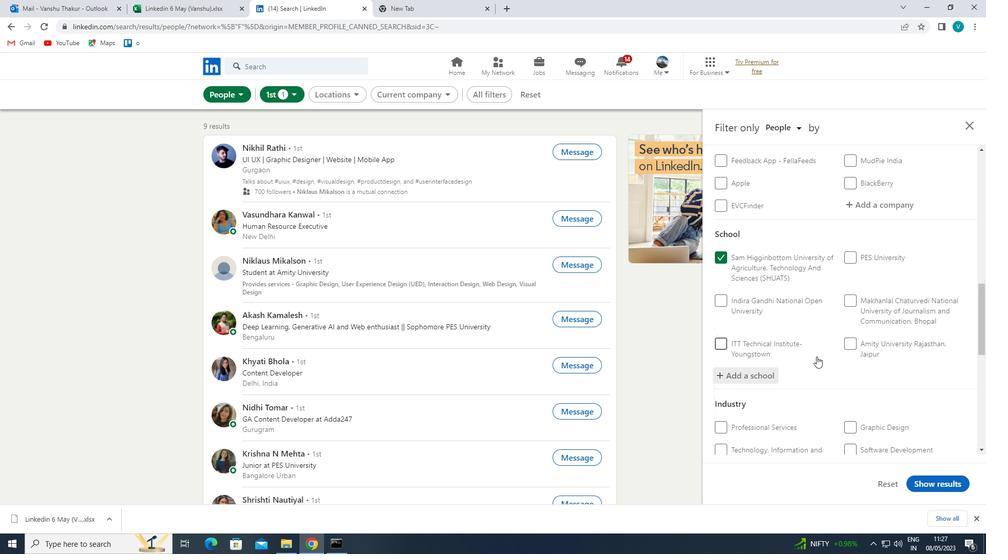 
Action: Mouse moved to (821, 358)
Screenshot: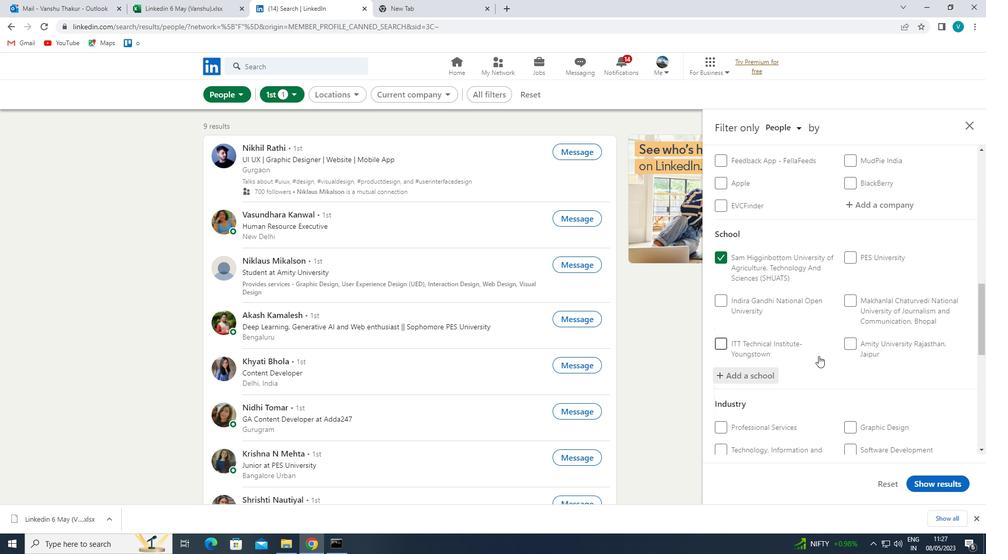 
Action: Mouse scrolled (821, 358) with delta (0, 0)
Screenshot: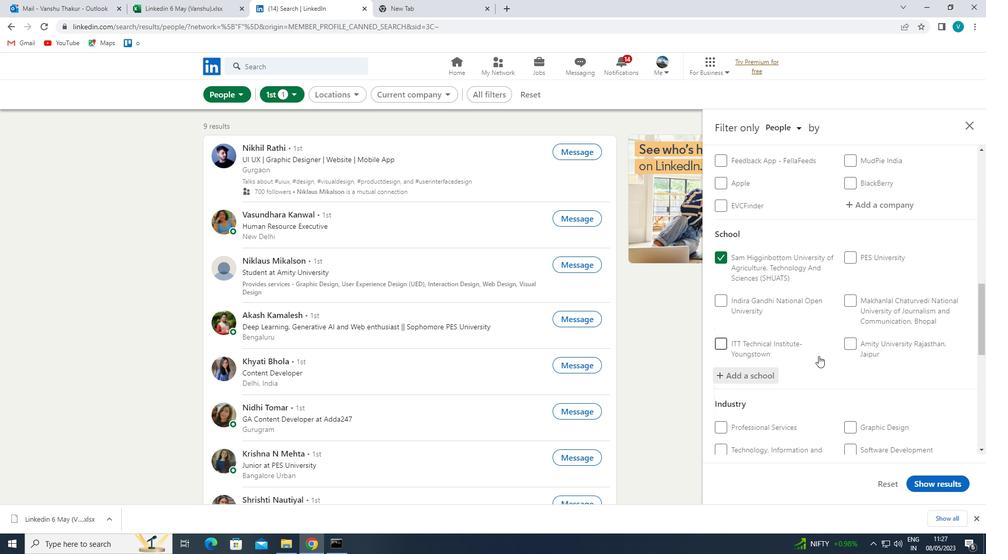 
Action: Mouse moved to (822, 359)
Screenshot: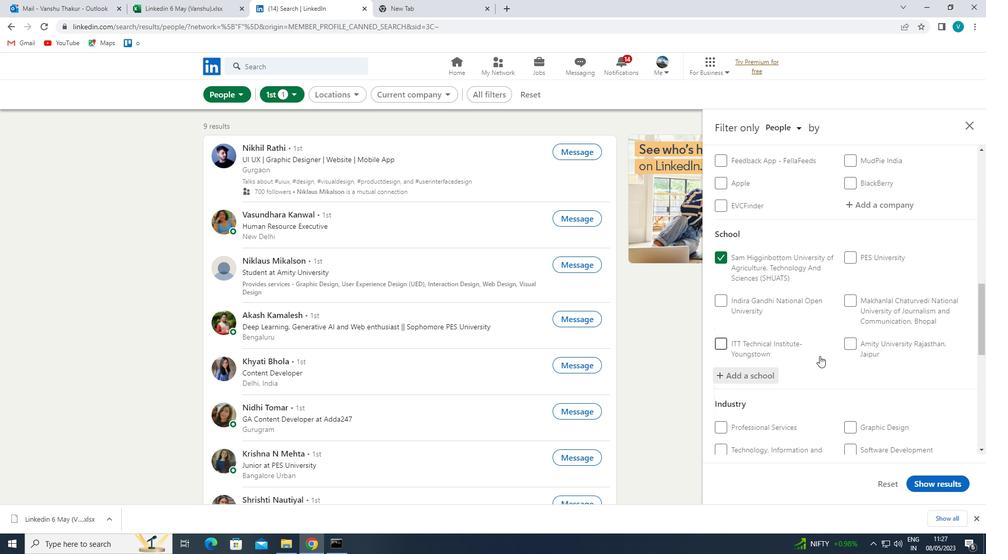 
Action: Mouse scrolled (822, 359) with delta (0, 0)
Screenshot: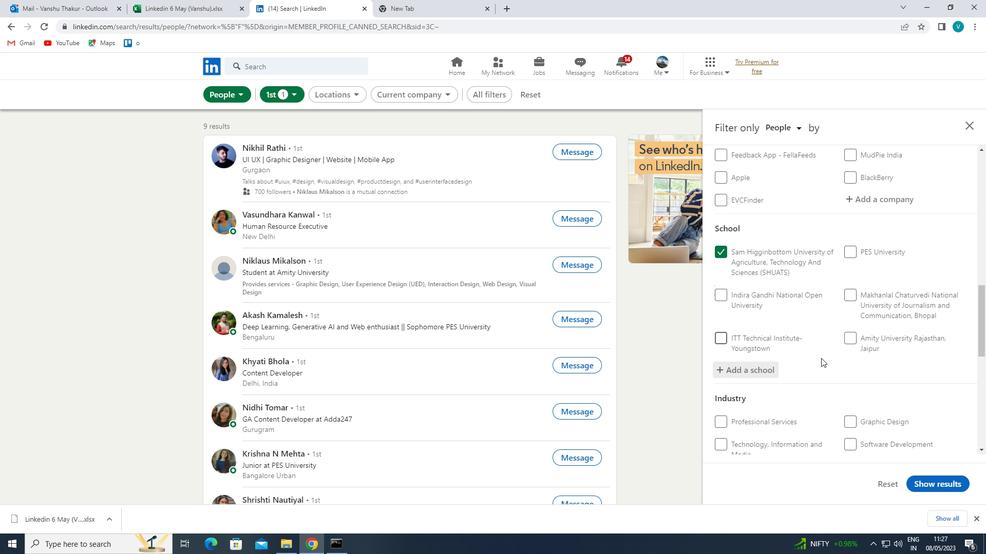 
Action: Mouse moved to (866, 326)
Screenshot: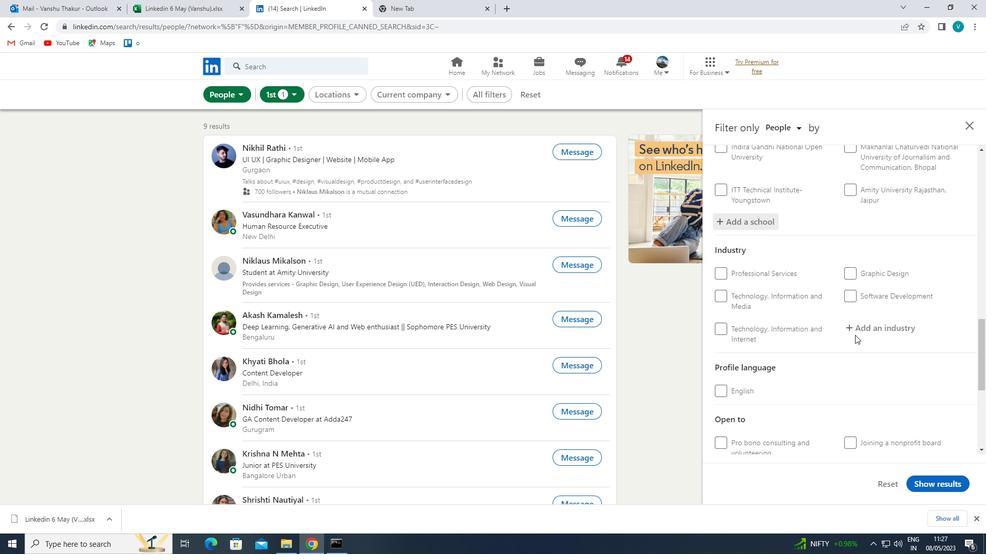 
Action: Mouse pressed left at (866, 326)
Screenshot: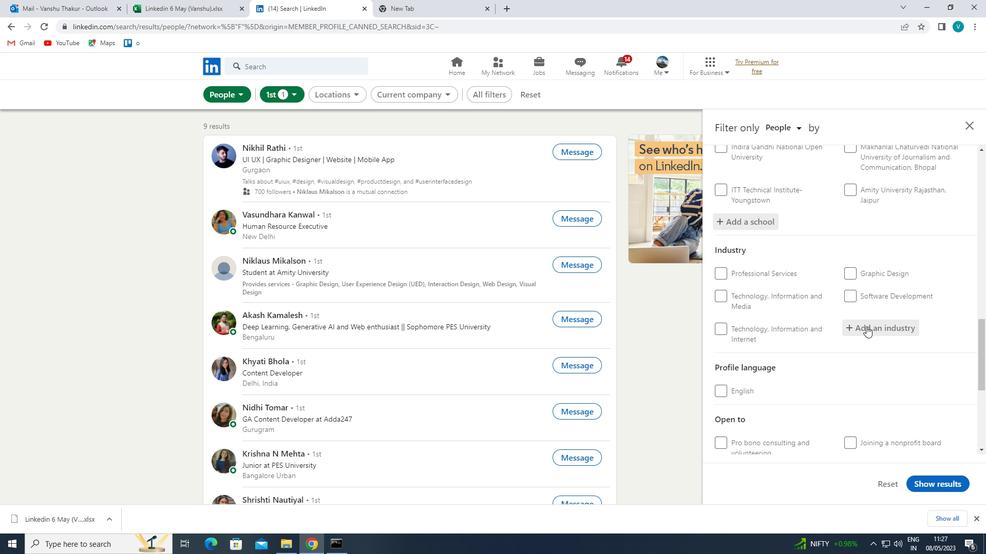 
Action: Key pressed <Key.shift>EXECUTIVE<Key.space>
Screenshot: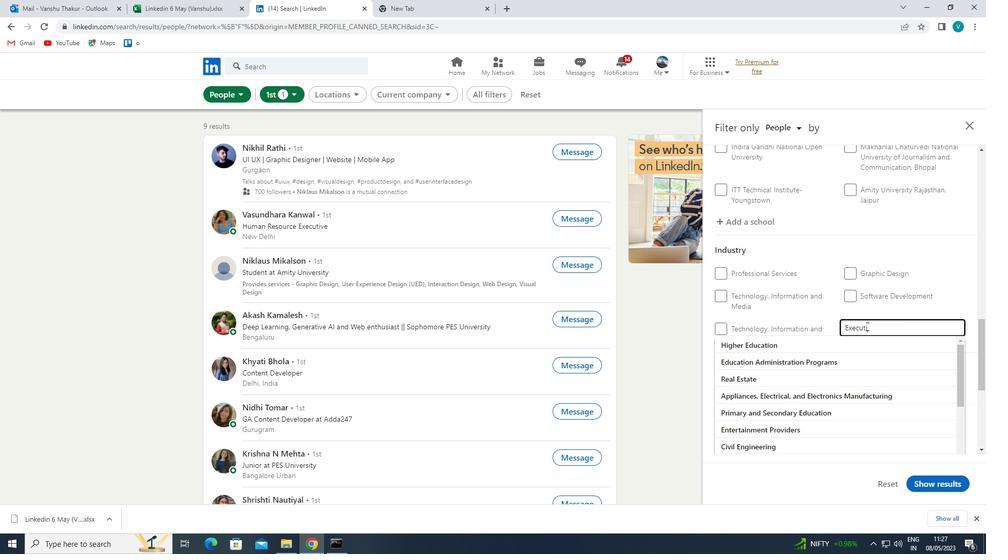
Action: Mouse moved to (824, 358)
Screenshot: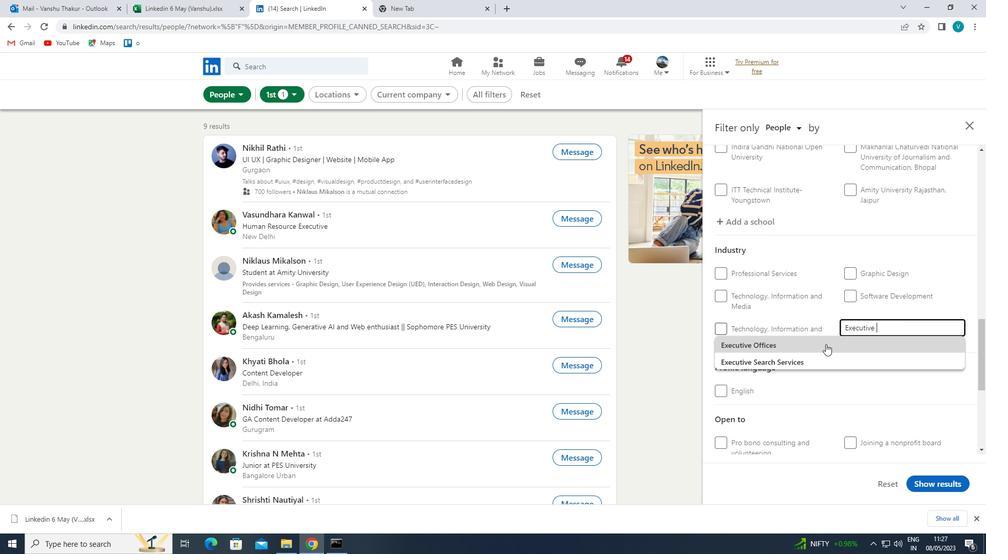 
Action: Mouse pressed left at (824, 358)
Screenshot: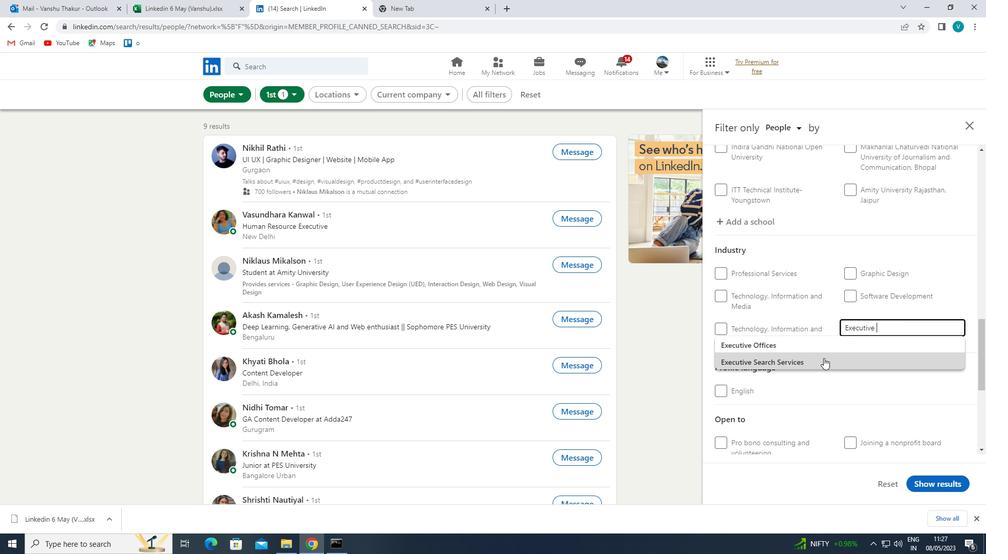 
Action: Mouse moved to (830, 362)
Screenshot: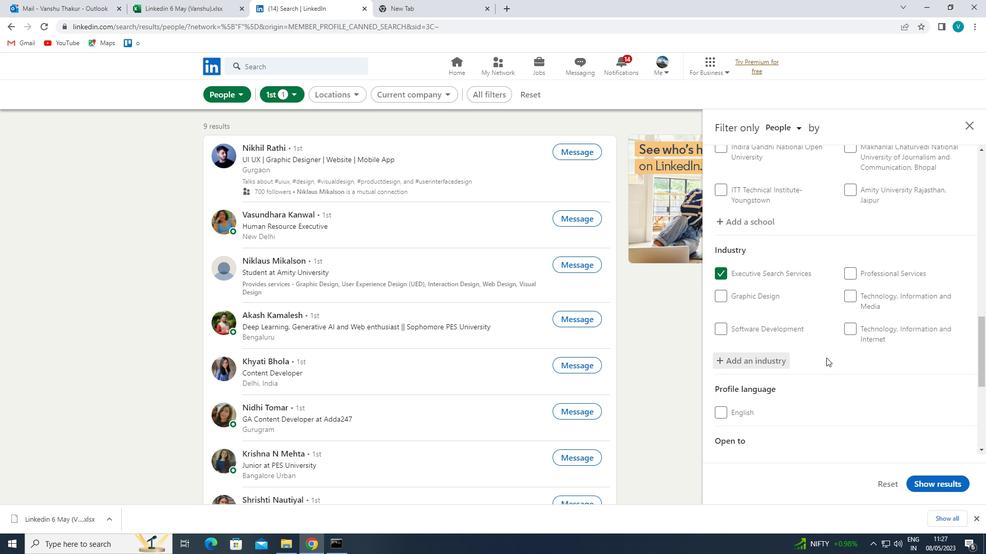 
Action: Mouse scrolled (830, 361) with delta (0, 0)
Screenshot: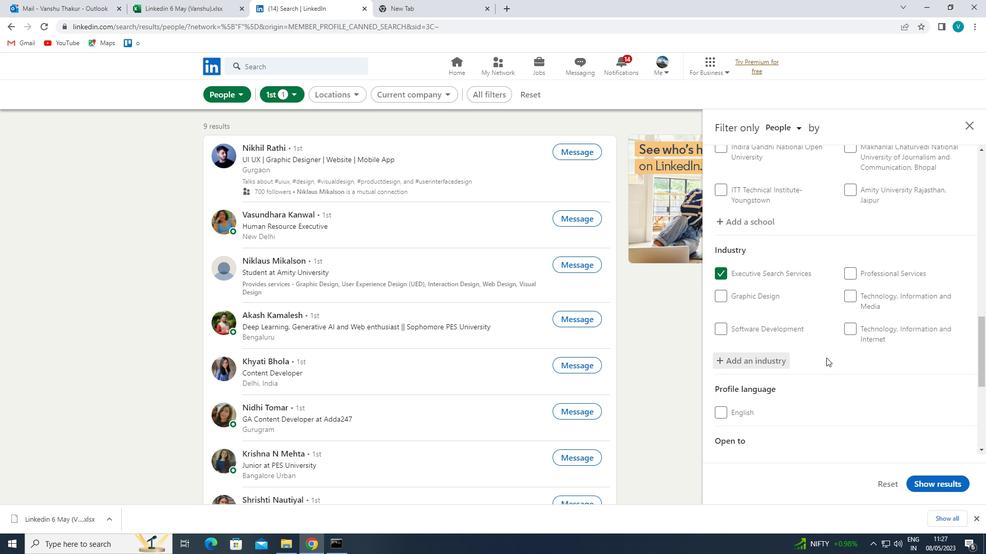 
Action: Mouse moved to (834, 366)
Screenshot: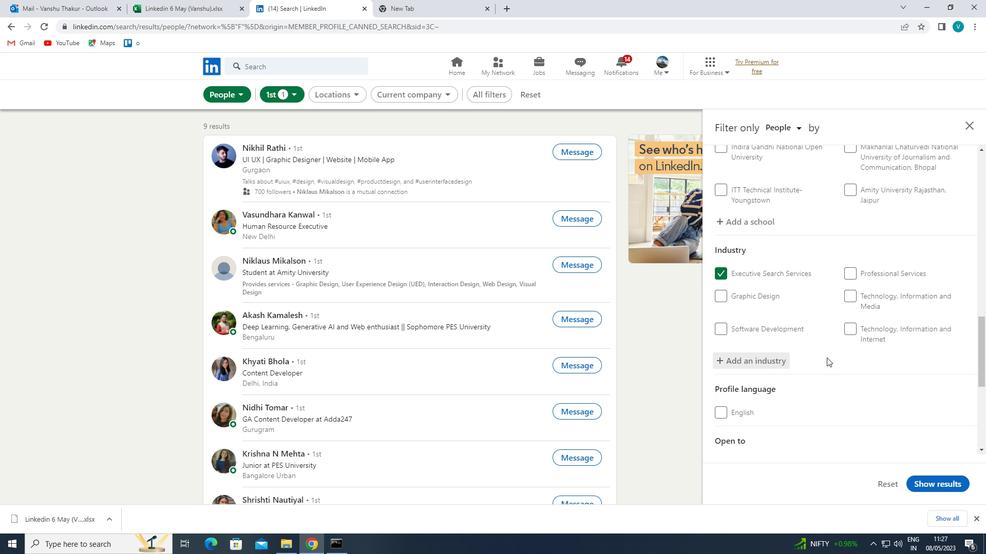
Action: Mouse scrolled (834, 365) with delta (0, 0)
Screenshot: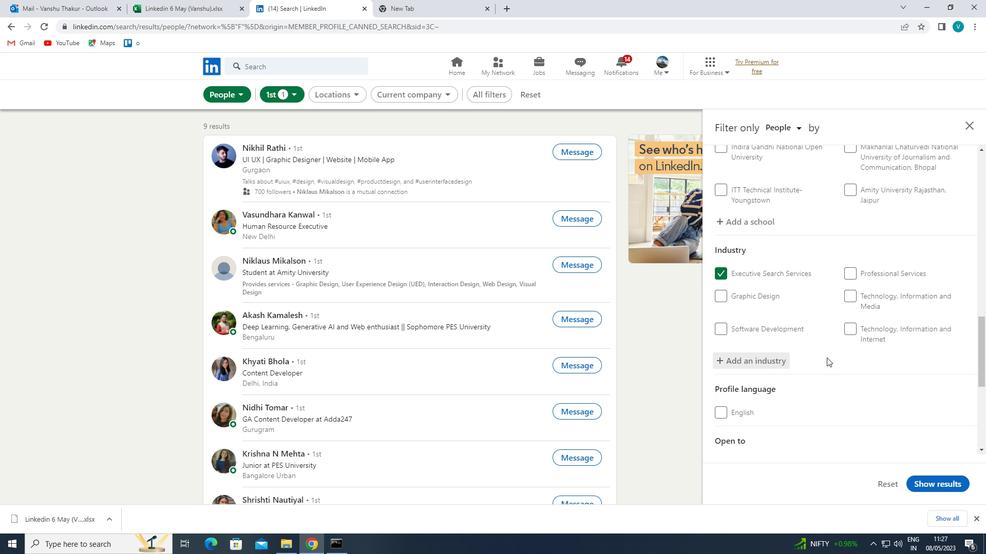 
Action: Mouse moved to (837, 368)
Screenshot: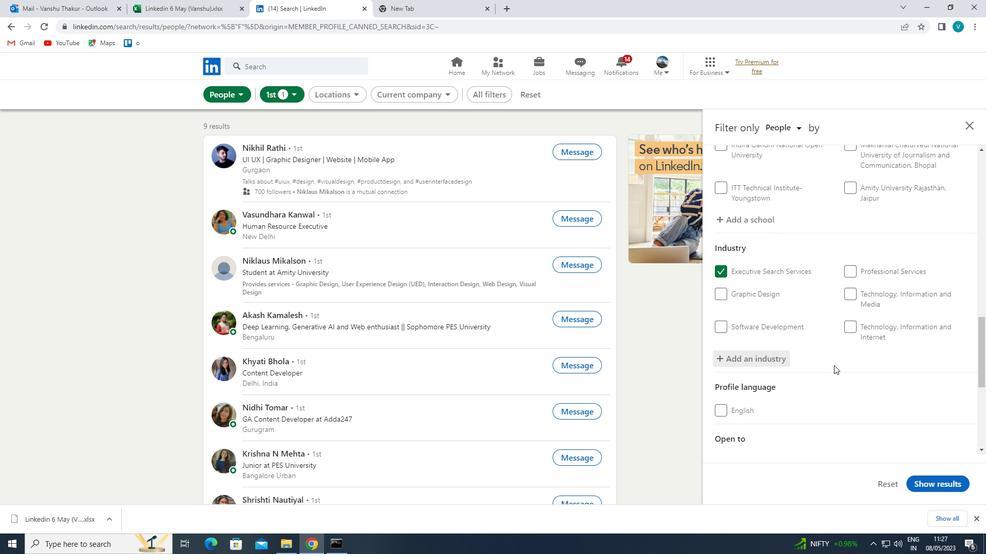 
Action: Mouse scrolled (837, 368) with delta (0, 0)
Screenshot: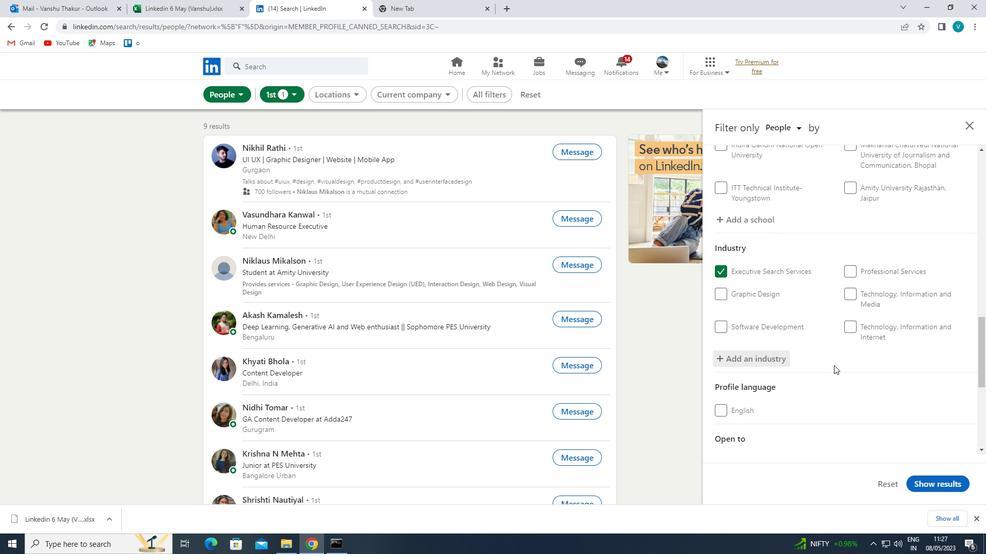 
Action: Mouse moved to (838, 369)
Screenshot: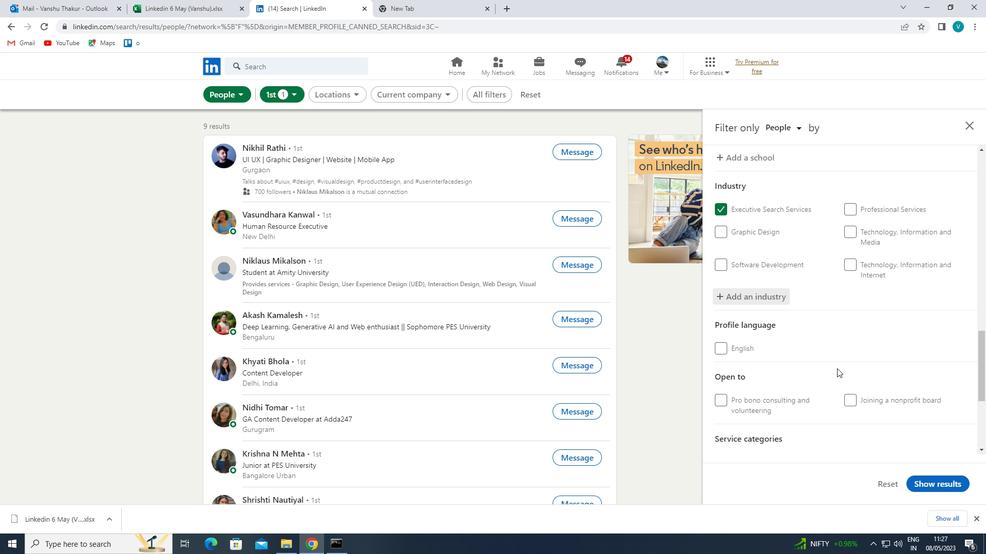 
Action: Mouse scrolled (838, 368) with delta (0, 0)
Screenshot: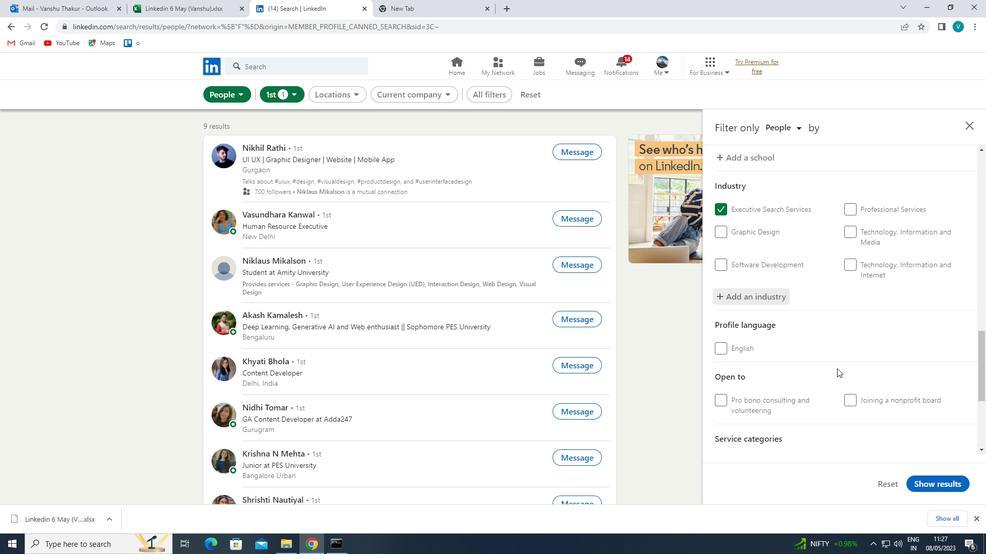 
Action: Mouse moved to (842, 373)
Screenshot: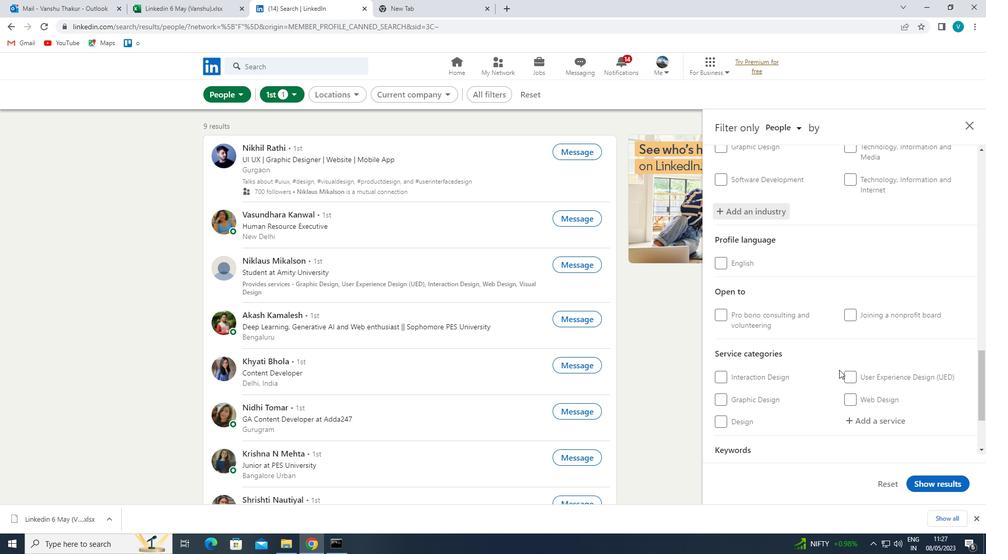 
Action: Mouse scrolled (842, 372) with delta (0, 0)
Screenshot: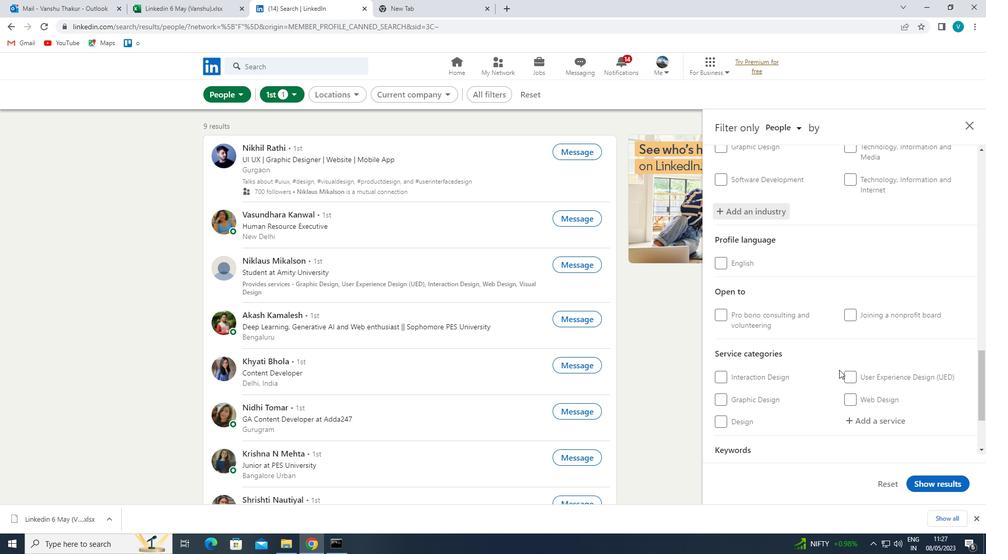 
Action: Mouse moved to (884, 306)
Screenshot: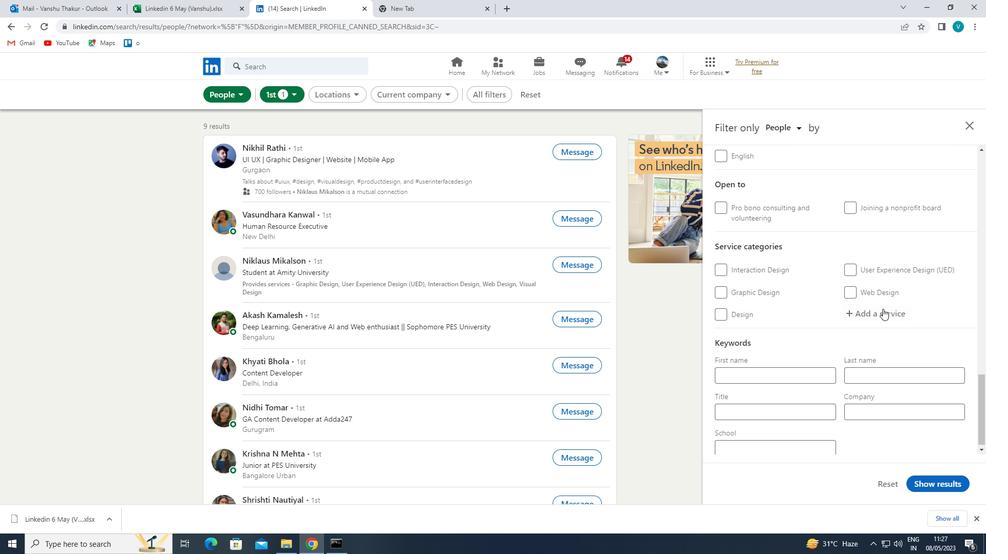 
Action: Mouse pressed left at (884, 306)
Screenshot: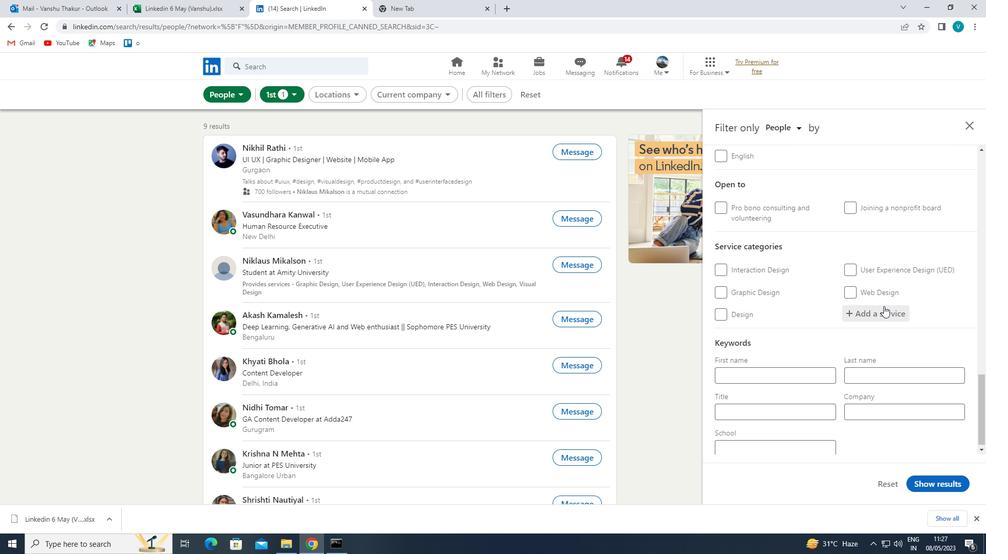 
Action: Key pressed <Key.shift>E
Screenshot: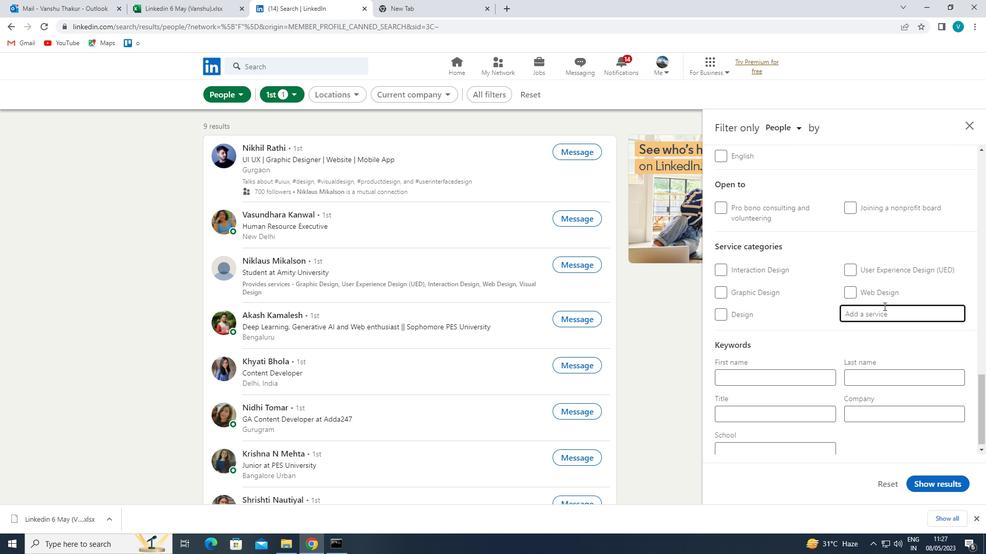 
Action: Mouse moved to (884, 306)
Screenshot: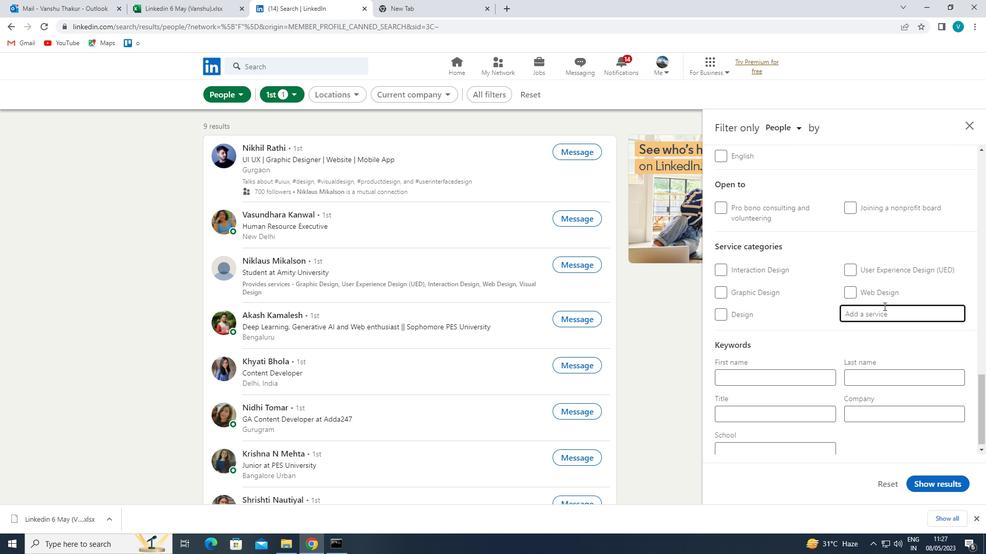 
Action: Key pressed XEC
Screenshot: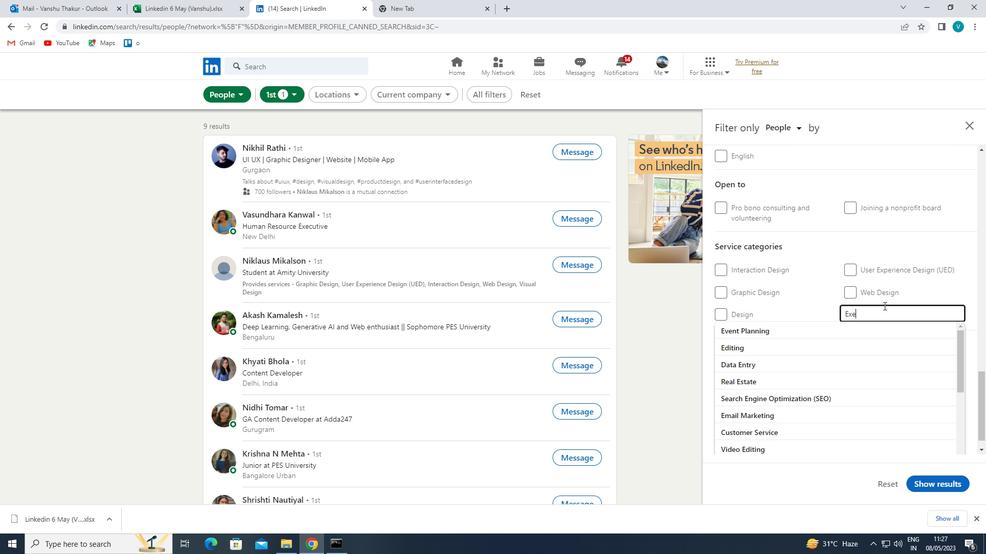 
Action: Mouse moved to (856, 322)
Screenshot: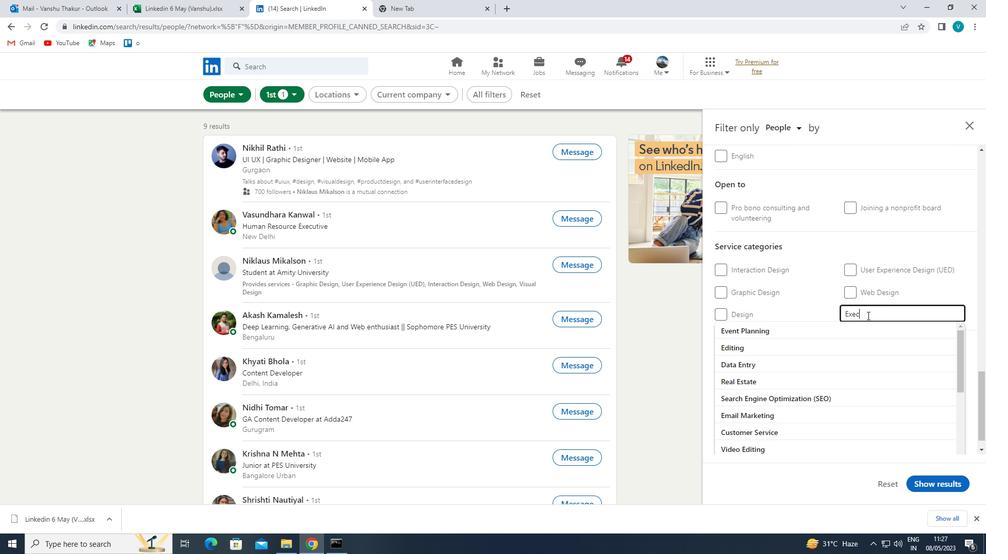
Action: Key pressed UTIVE<Key.space><Key.shift>COACHING<Key.space>
Screenshot: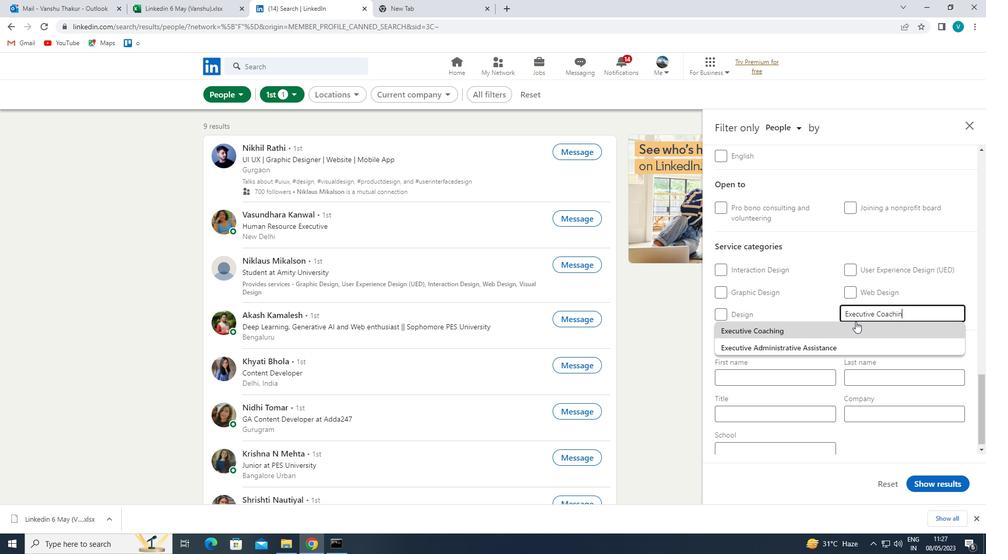 
Action: Mouse moved to (866, 323)
Screenshot: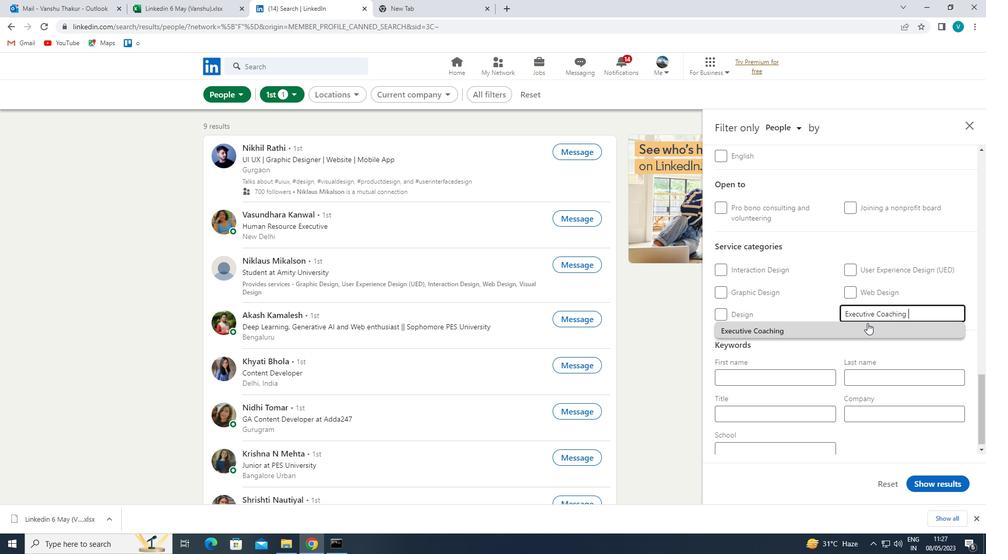 
Action: Mouse pressed left at (866, 323)
Screenshot: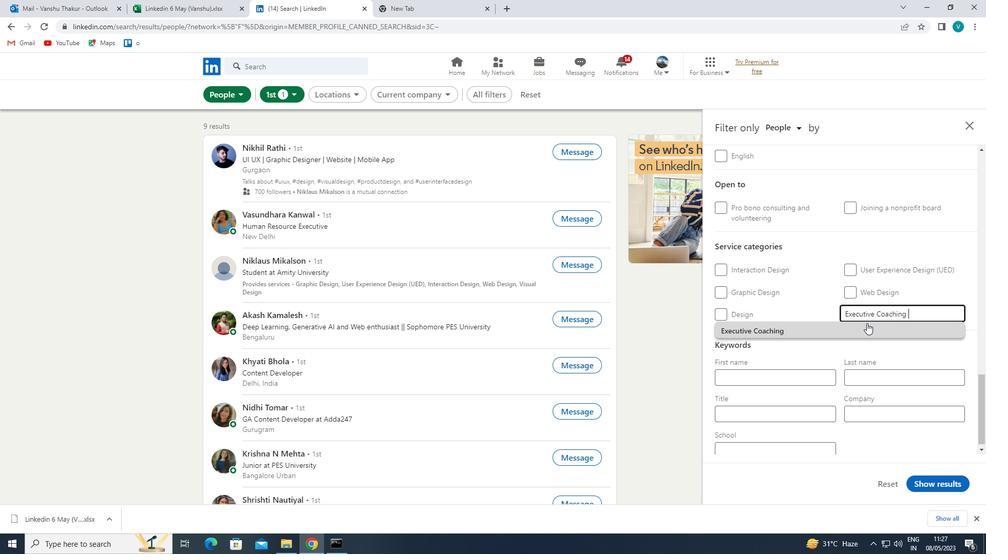 
Action: Mouse moved to (847, 337)
Screenshot: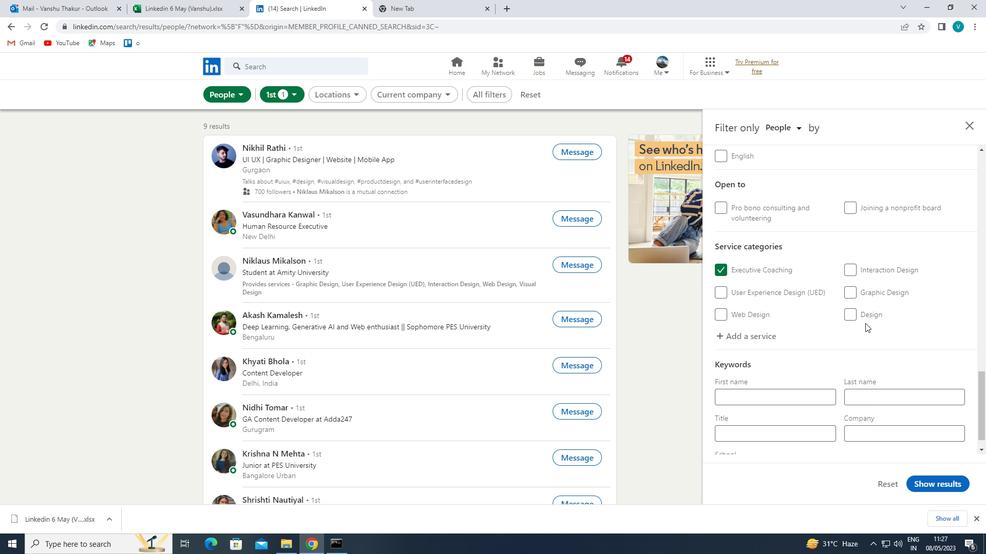 
Action: Mouse scrolled (847, 336) with delta (0, 0)
Screenshot: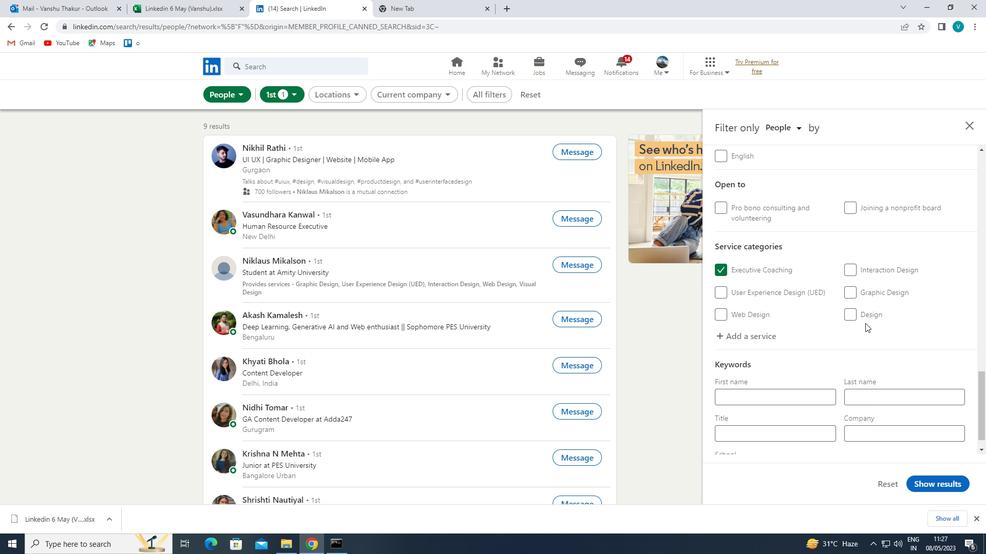 
Action: Mouse moved to (843, 341)
Screenshot: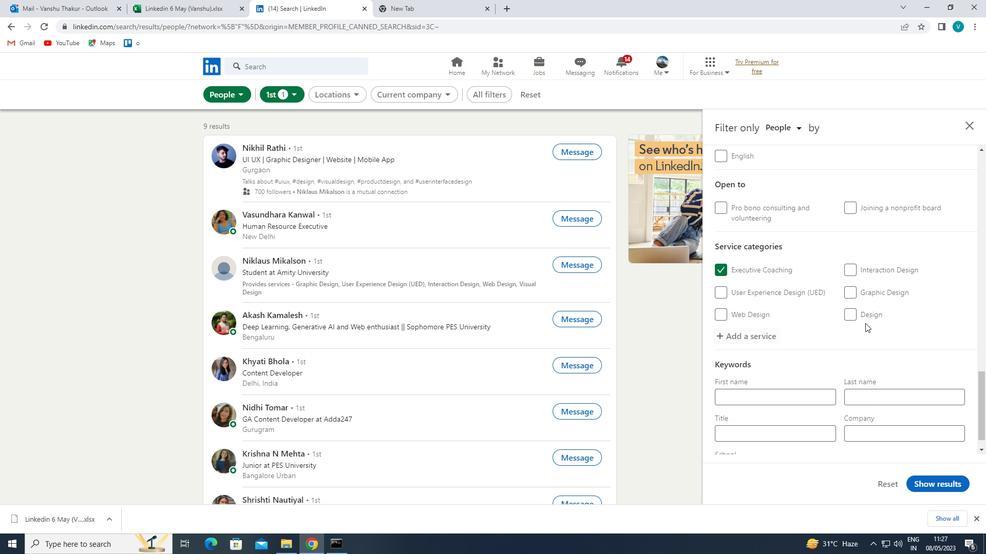 
Action: Mouse scrolled (843, 341) with delta (0, 0)
Screenshot: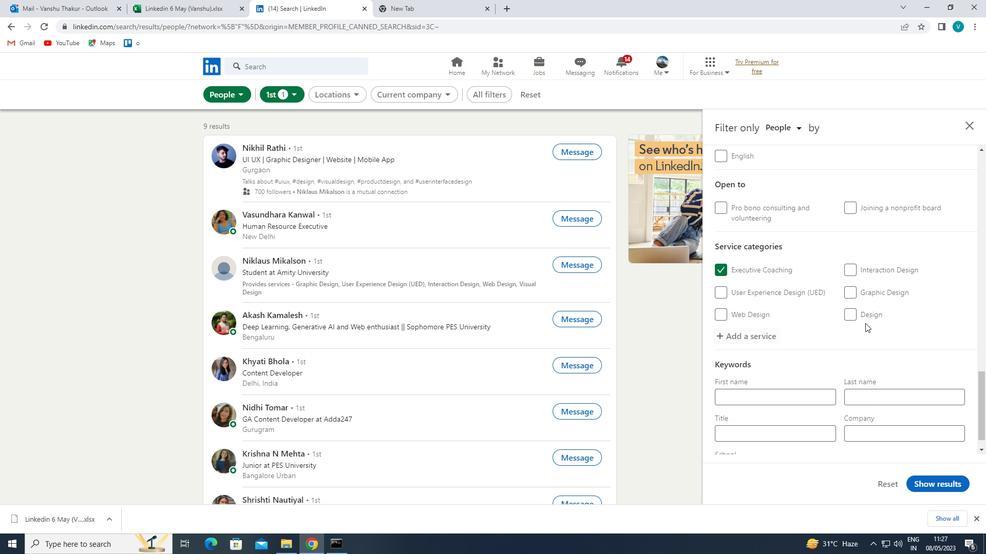 
Action: Mouse moved to (836, 356)
Screenshot: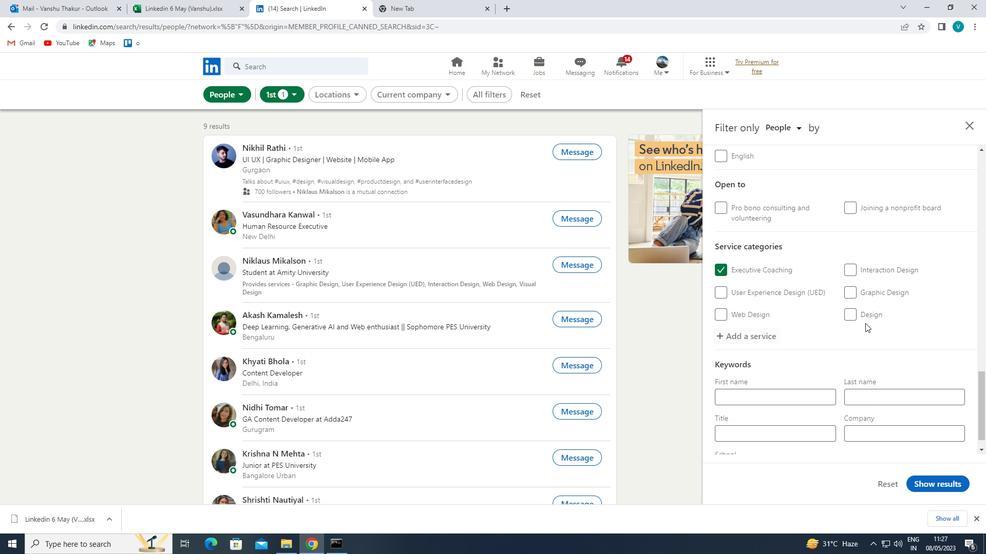 
Action: Mouse scrolled (836, 355) with delta (0, 0)
Screenshot: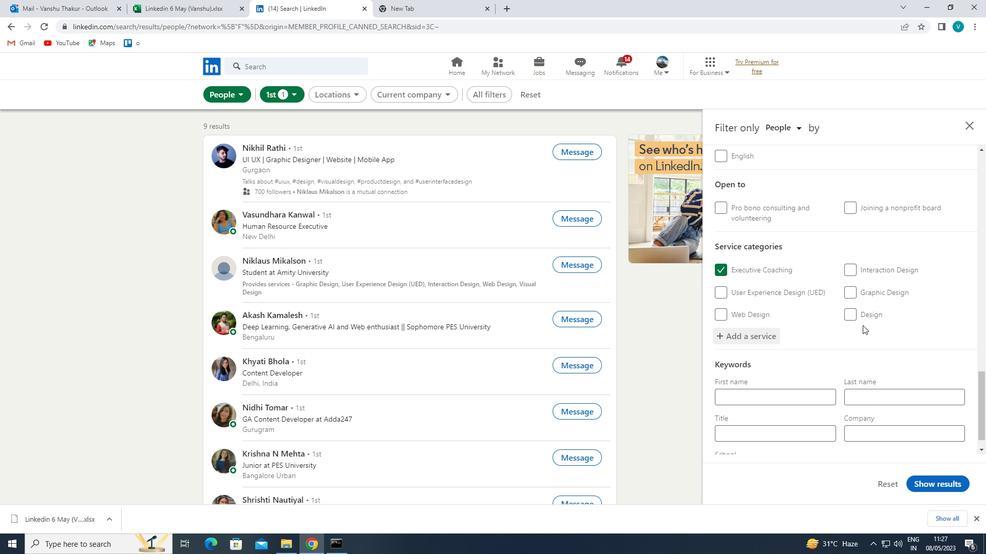 
Action: Mouse moved to (812, 400)
Screenshot: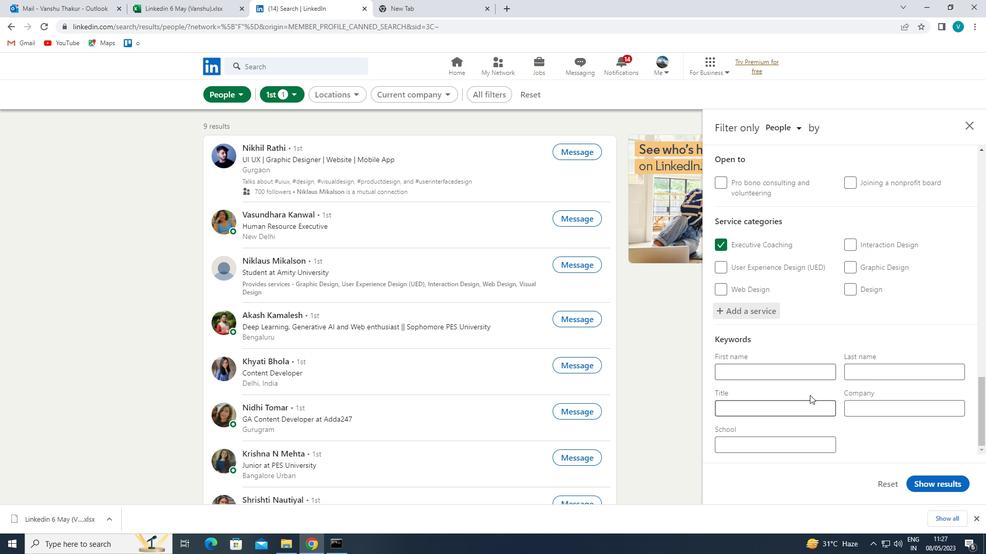 
Action: Mouse pressed left at (812, 400)
Screenshot: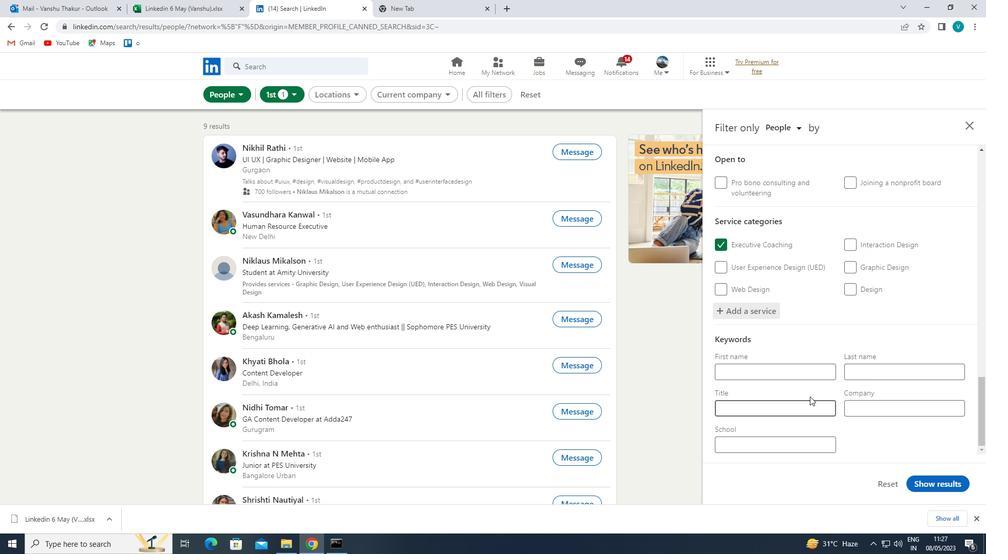 
Action: Key pressed <Key.shift>BRAND<Key.space><Key.shift>MANAGER<Key.space>
Screenshot: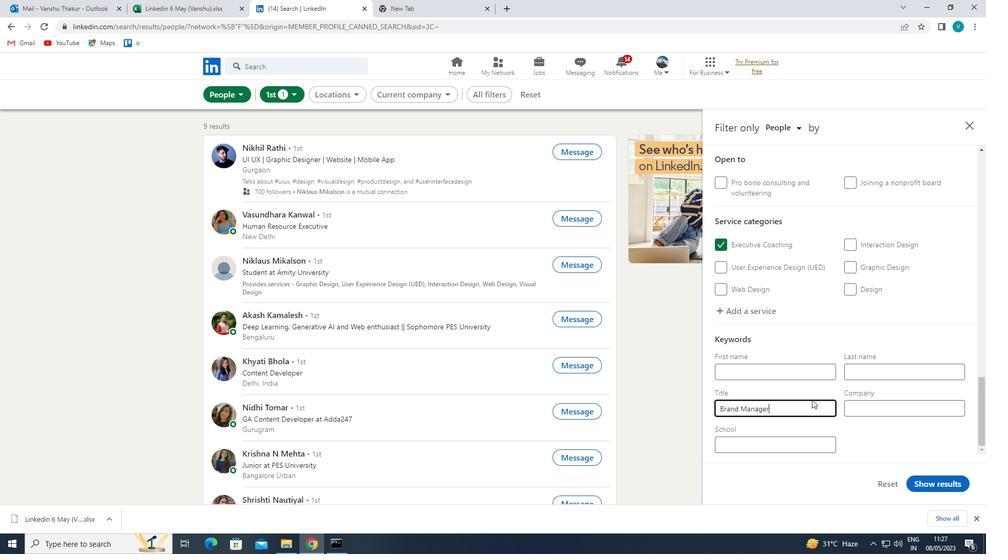 
Action: Mouse moved to (957, 485)
Screenshot: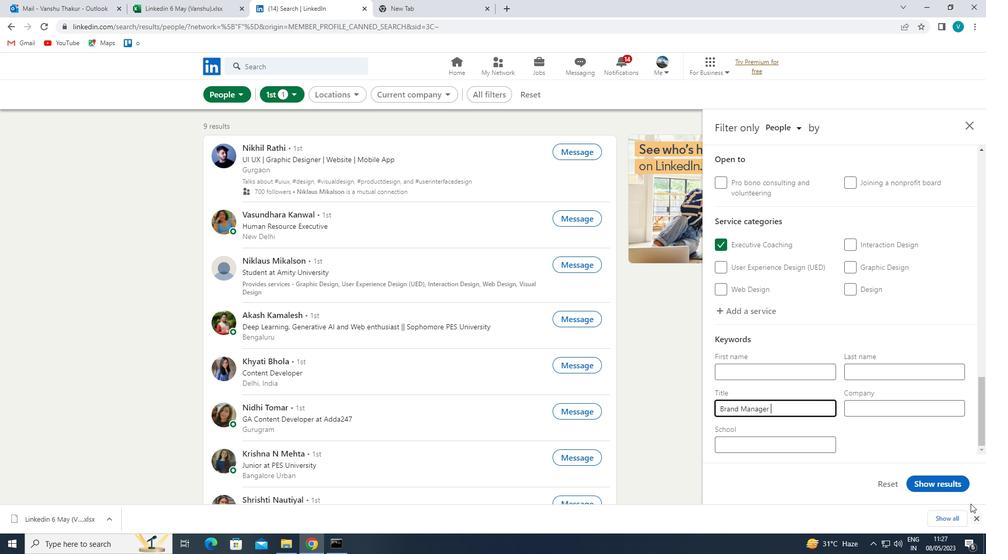 
Action: Mouse pressed left at (957, 485)
Screenshot: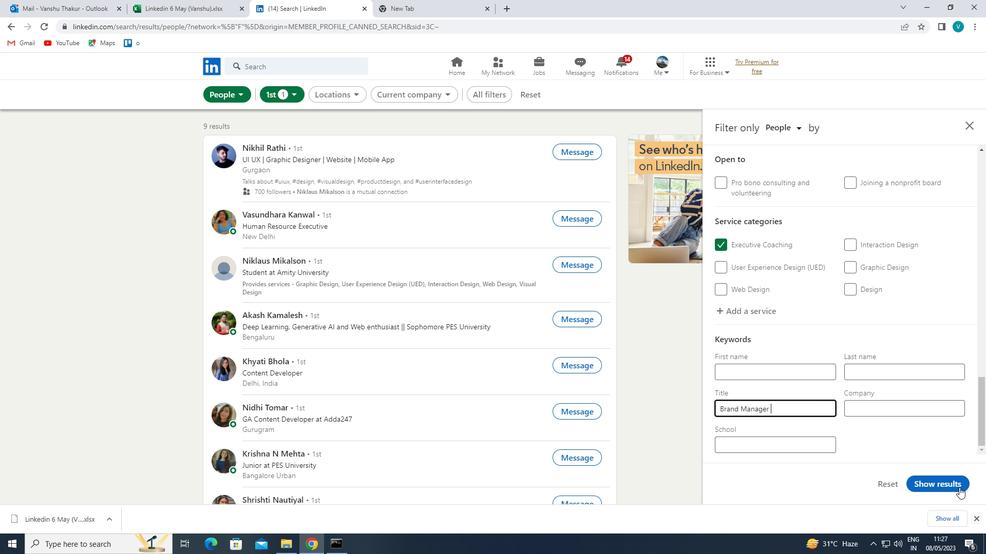 
Action: Mouse moved to (941, 475)
Screenshot: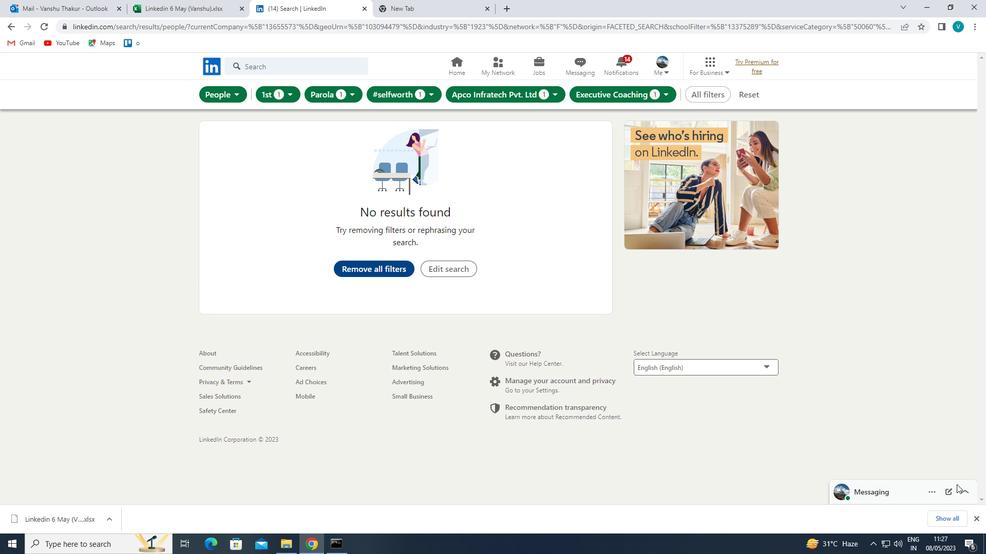 
